 Task: Create new invoice with Date Opened :30-Apr-23, Select Customer: Flying Fish, Terms: Payment Term 2. Make invoice entry for item-1 with Date: 30-Apr-23, Description: Stayfree Maxi Super Pads Wingless, Action: Material, Income Account: Income:Sales, Quantity: 2, Unit Price: 6.3, Discount %: 10. Make entry for item-2 with Date: 30-Apr-23, Description: Core Power Strawberry Banana, Action: Material, Income Account: Income:Sales, Quantity: 2, Unit Price: 5, Discount %: 5. Make entry for item-3 with Date: 30-Apr-23, Description: Foco Coconut Juice, Action: Material, Income Account: Income:Sales, Quantity: 2, Unit Price: 6, Discount %: 7. Write Notes: 'Looking forward to serving you again.'. Post Invoice with Post Date: 30-Apr-23, Post to Accounts: Assets:Accounts Receivable. Pay / Process Payment with Transaction Date: 15-May-23, Amount: 32, Transfer Account: Checking Account. Print Invoice, display notes by going to Option, then go to Display Tab and check 'Invoice Notes'.
Action: Mouse pressed left at (151, 28)
Screenshot: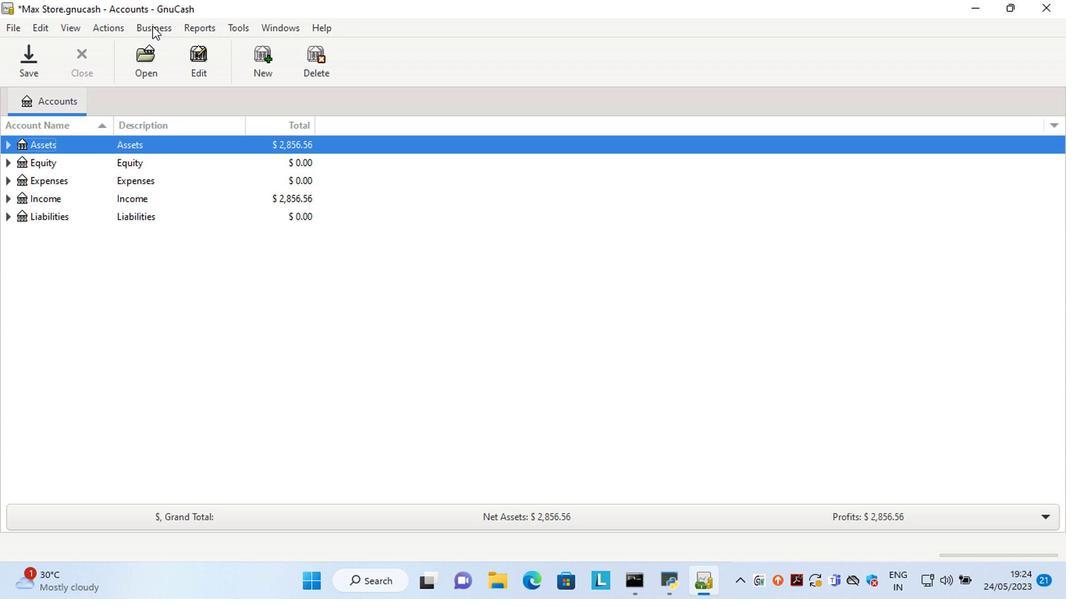 
Action: Mouse moved to (326, 105)
Screenshot: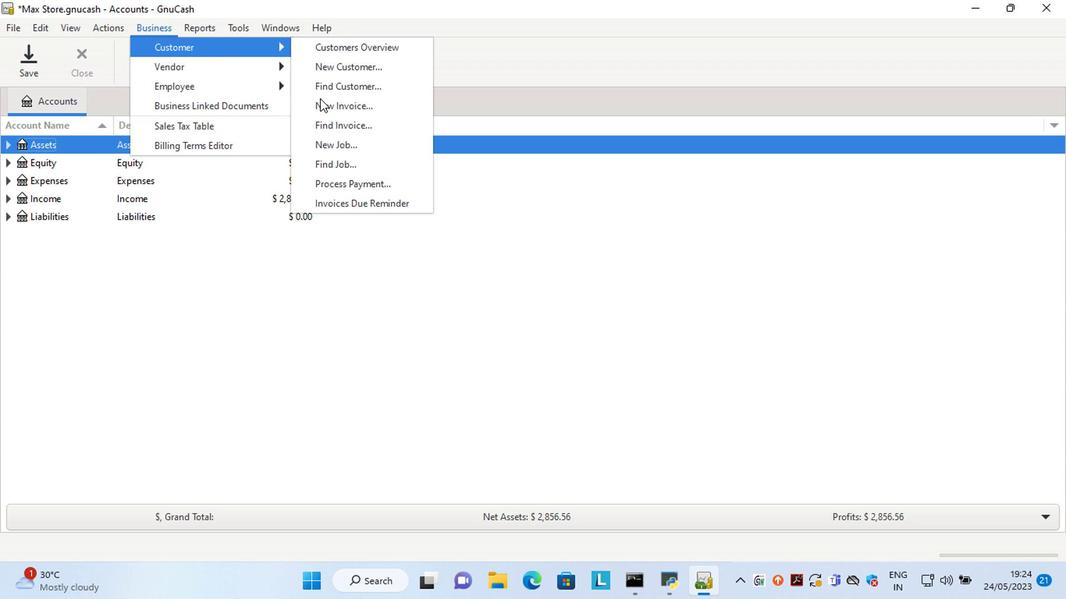 
Action: Mouse pressed left at (326, 105)
Screenshot: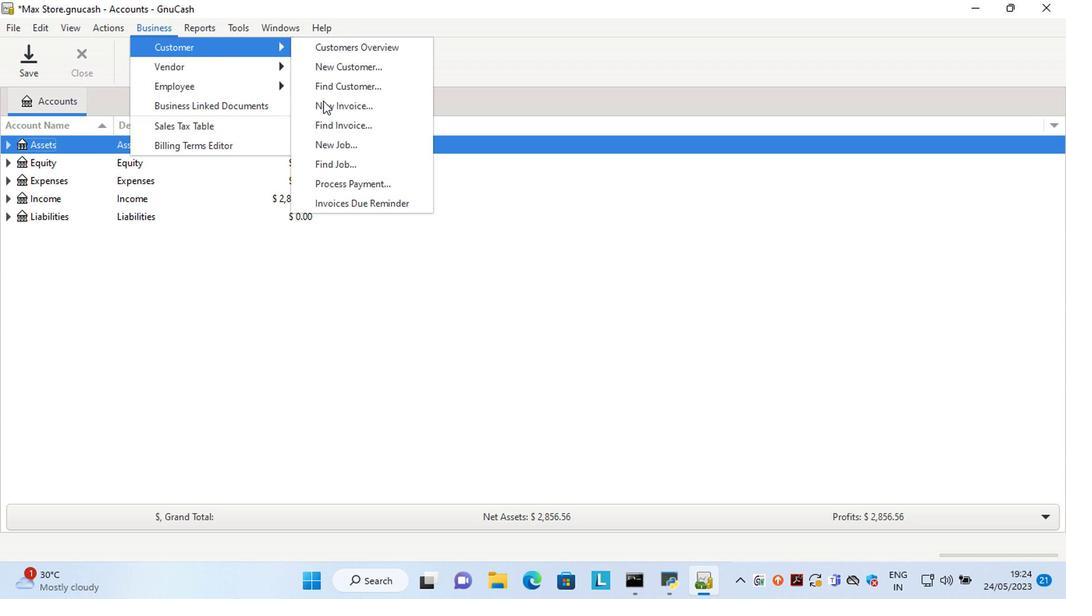 
Action: Mouse moved to (546, 243)
Screenshot: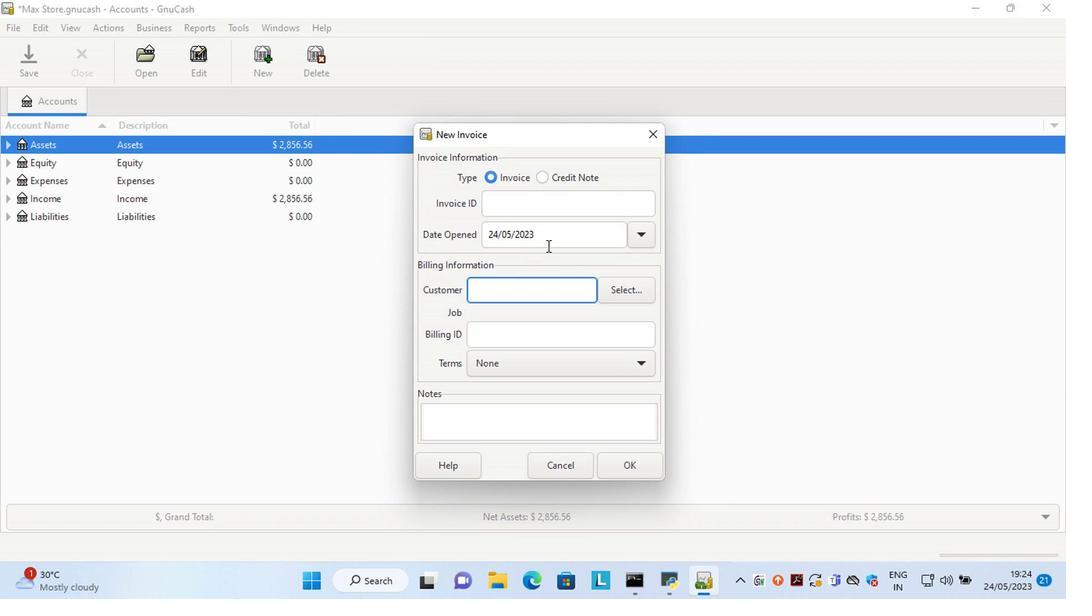 
Action: Mouse pressed left at (546, 243)
Screenshot: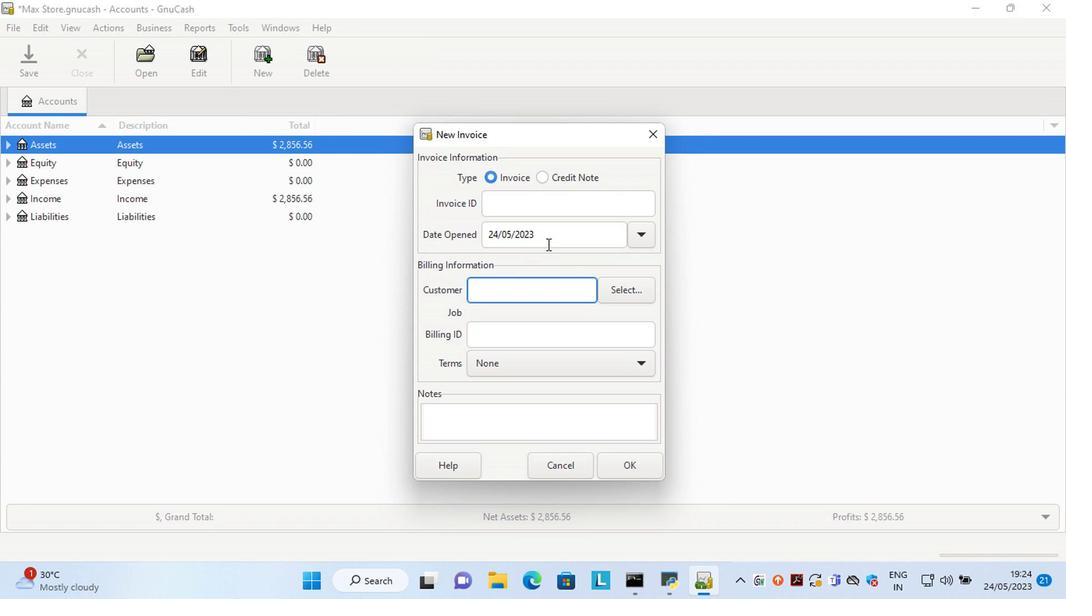 
Action: Key pressed <Key.left><Key.left><Key.left><Key.left><Key.left><Key.left><Key.left><Key.left><Key.left><Key.left><Key.left><Key.left><Key.left><Key.left><Key.delete><Key.delete>30<Key.right><Key.right><Key.delete>4
Screenshot: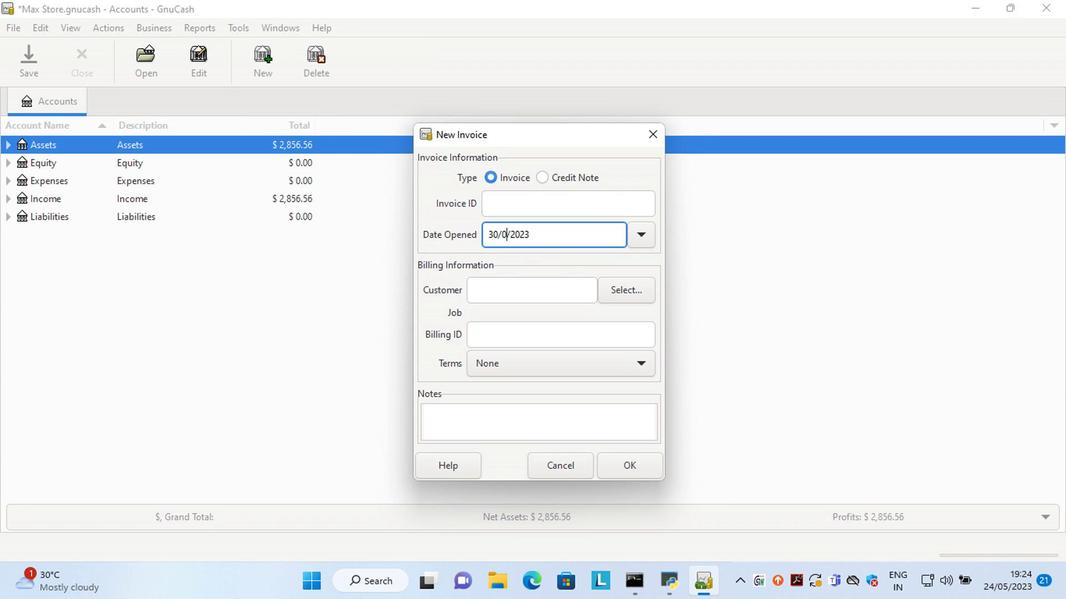 
Action: Mouse moved to (623, 286)
Screenshot: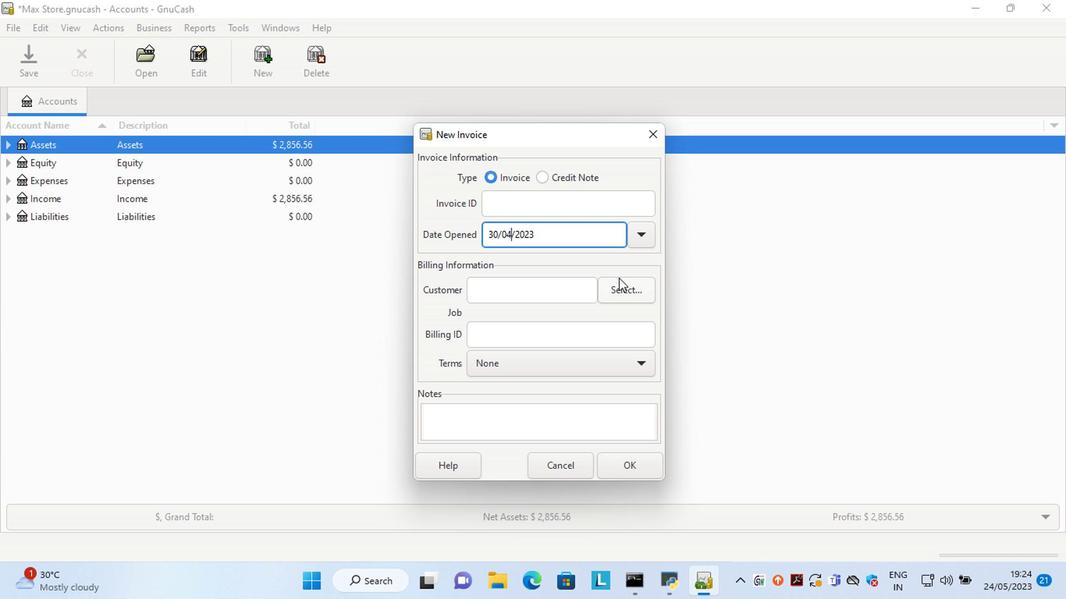 
Action: Mouse pressed left at (623, 286)
Screenshot: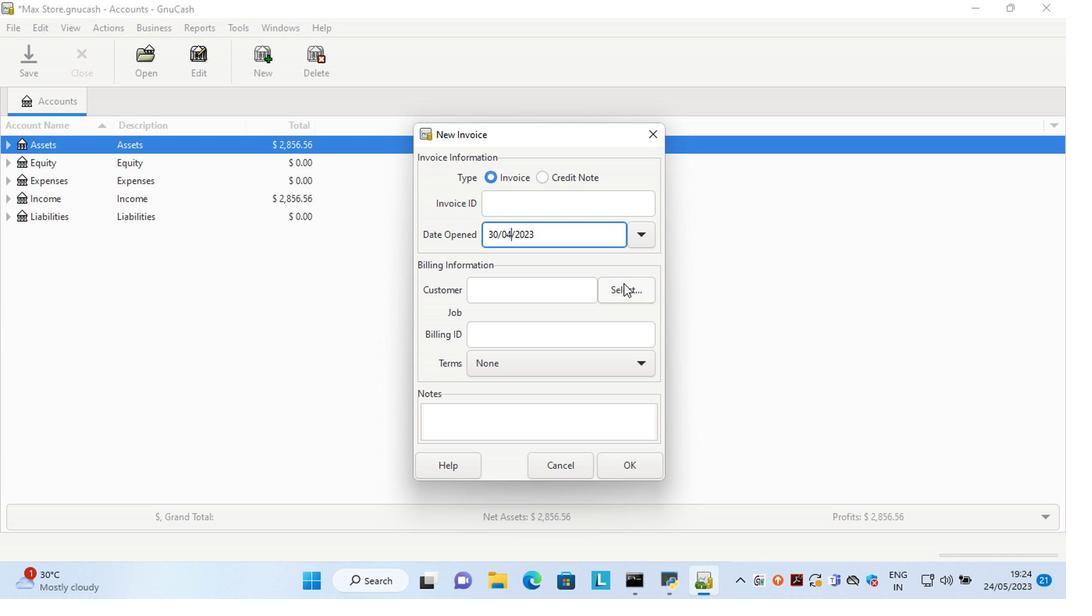 
Action: Mouse moved to (564, 274)
Screenshot: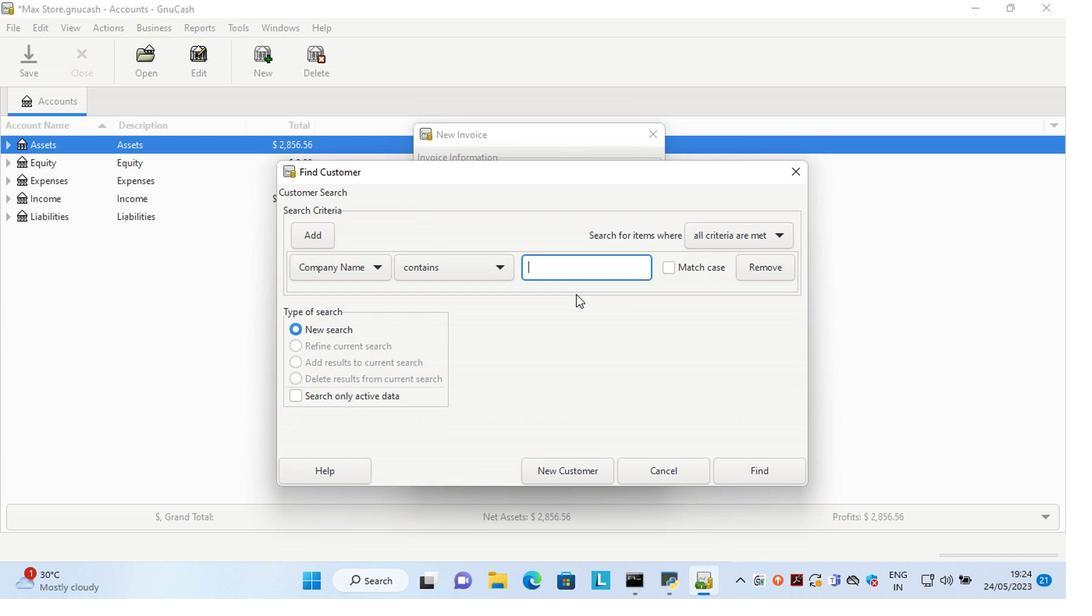 
Action: Mouse pressed left at (564, 274)
Screenshot: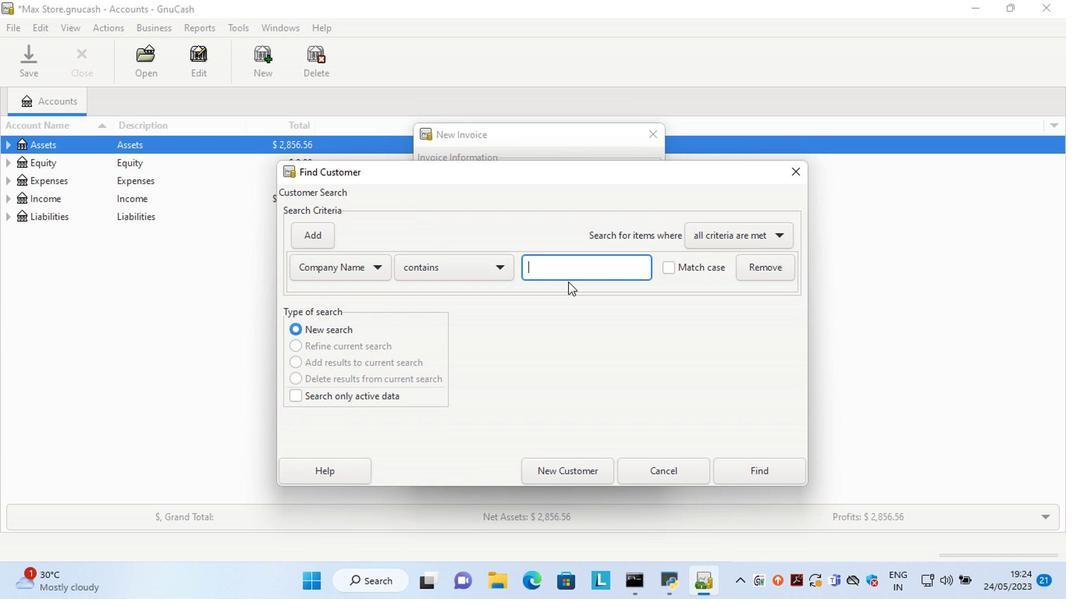 
Action: Key pressed <Key.shift>Flying
Screenshot: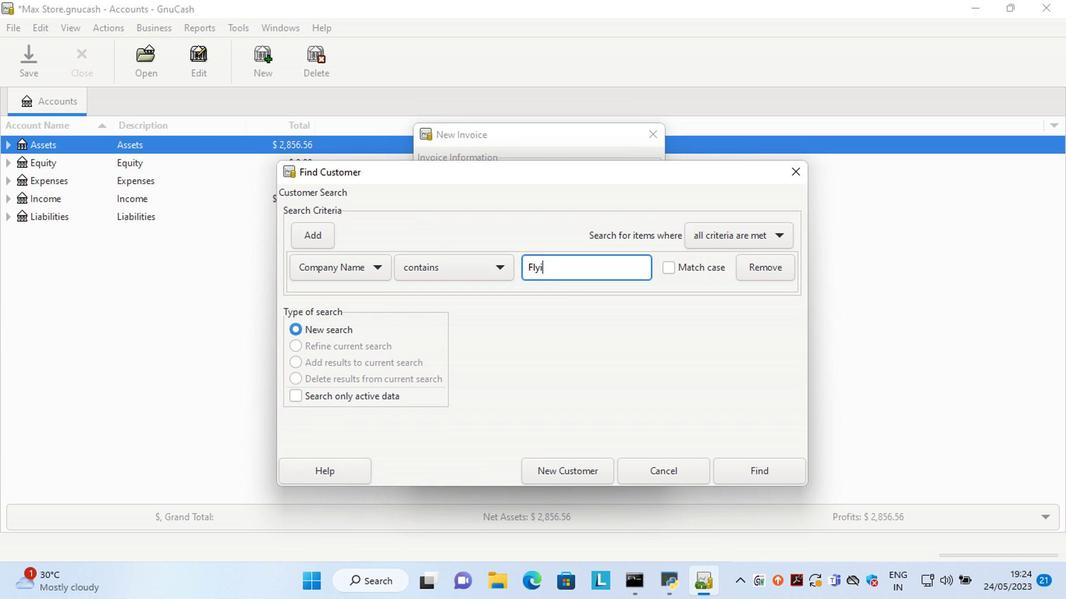 
Action: Mouse moved to (743, 474)
Screenshot: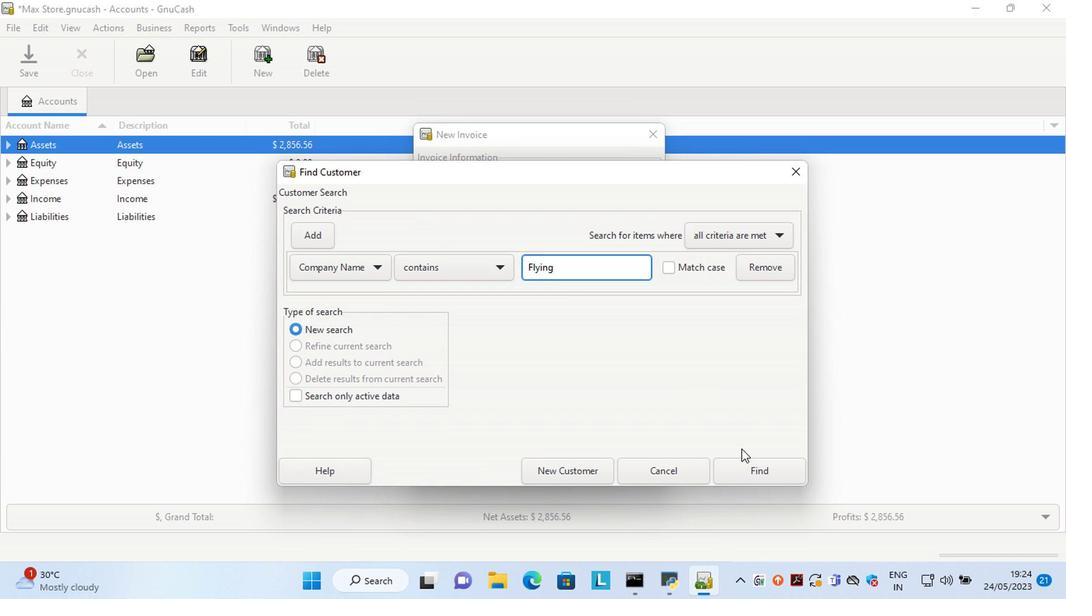 
Action: Mouse pressed left at (743, 474)
Screenshot: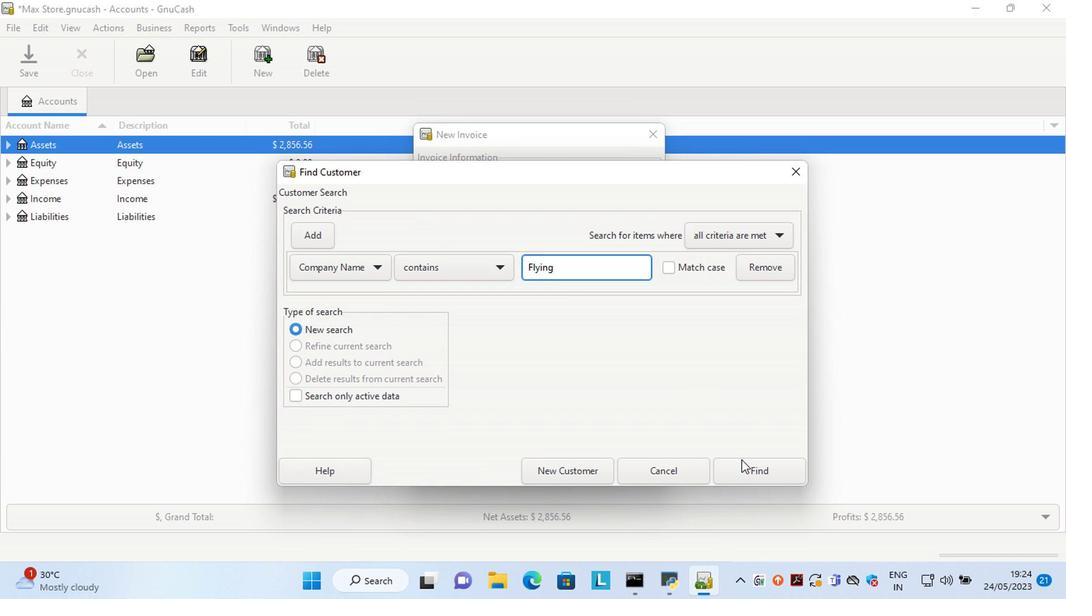 
Action: Mouse moved to (534, 332)
Screenshot: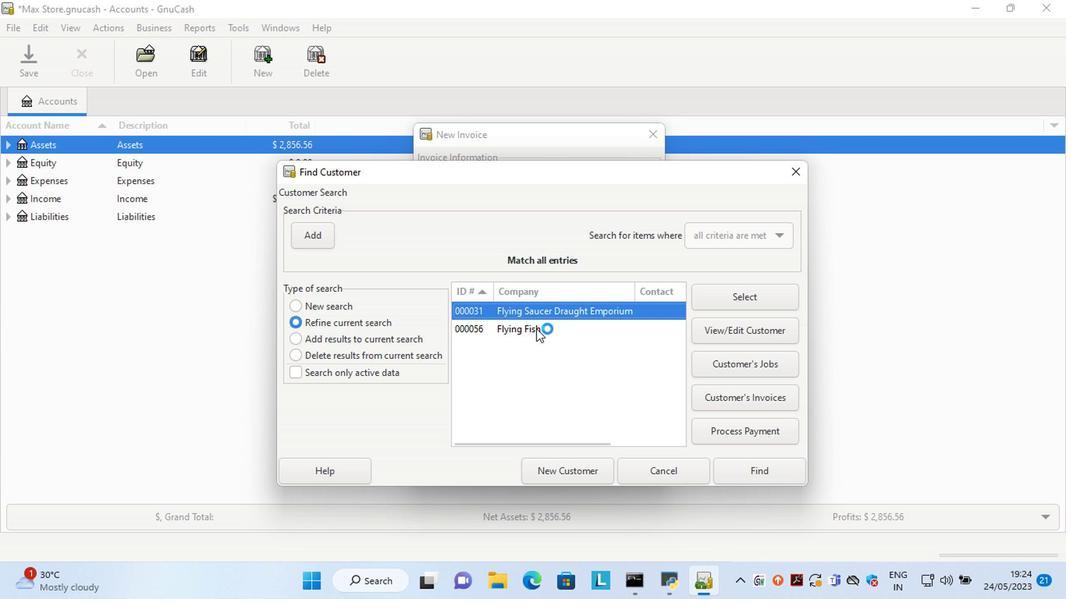 
Action: Mouse pressed left at (534, 332)
Screenshot: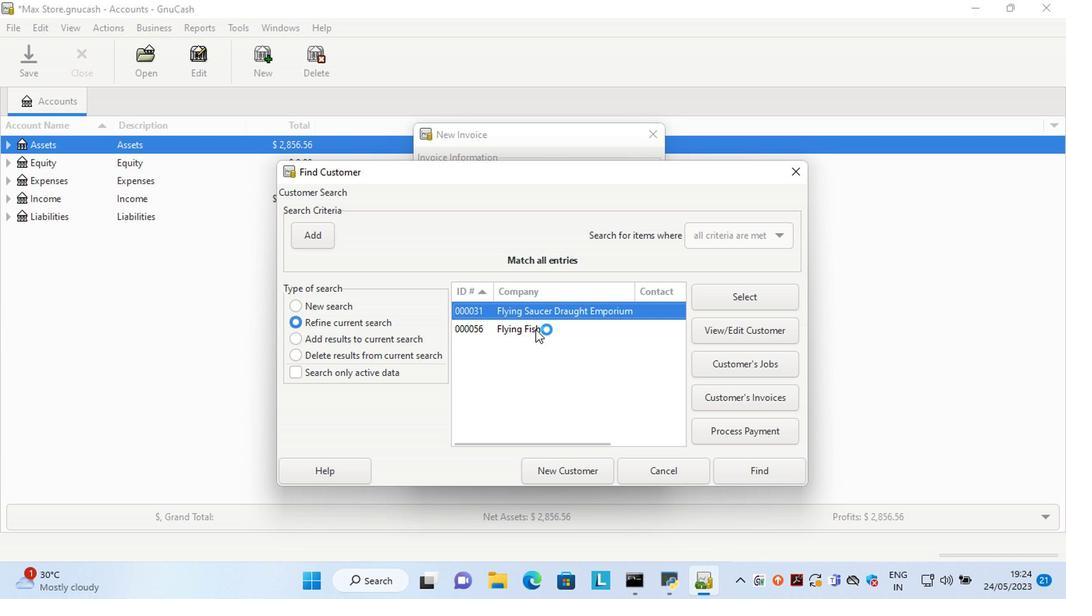 
Action: Mouse pressed left at (534, 332)
Screenshot: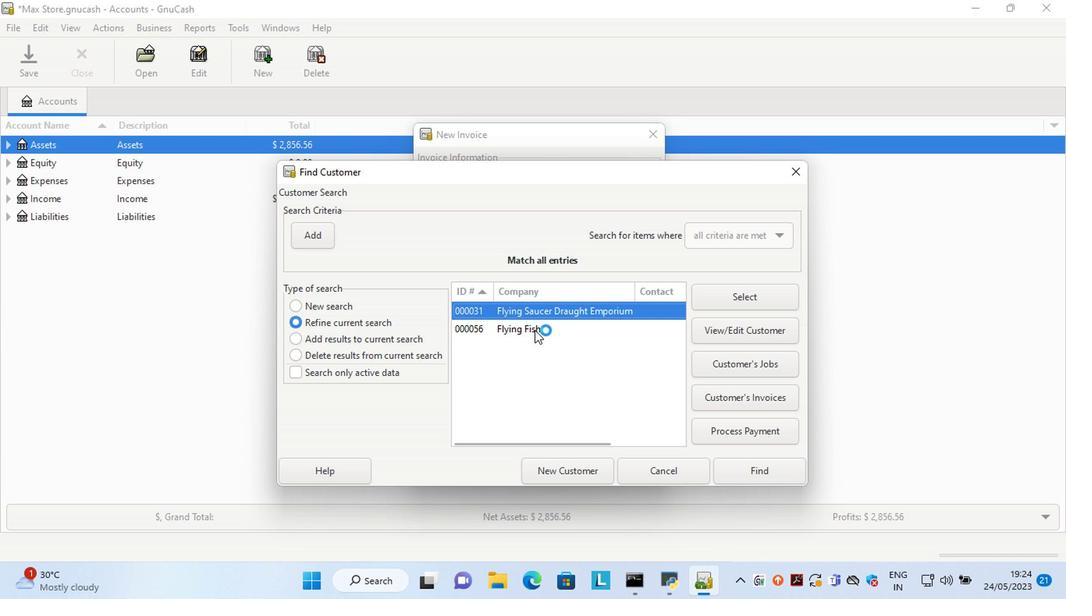 
Action: Mouse moved to (560, 373)
Screenshot: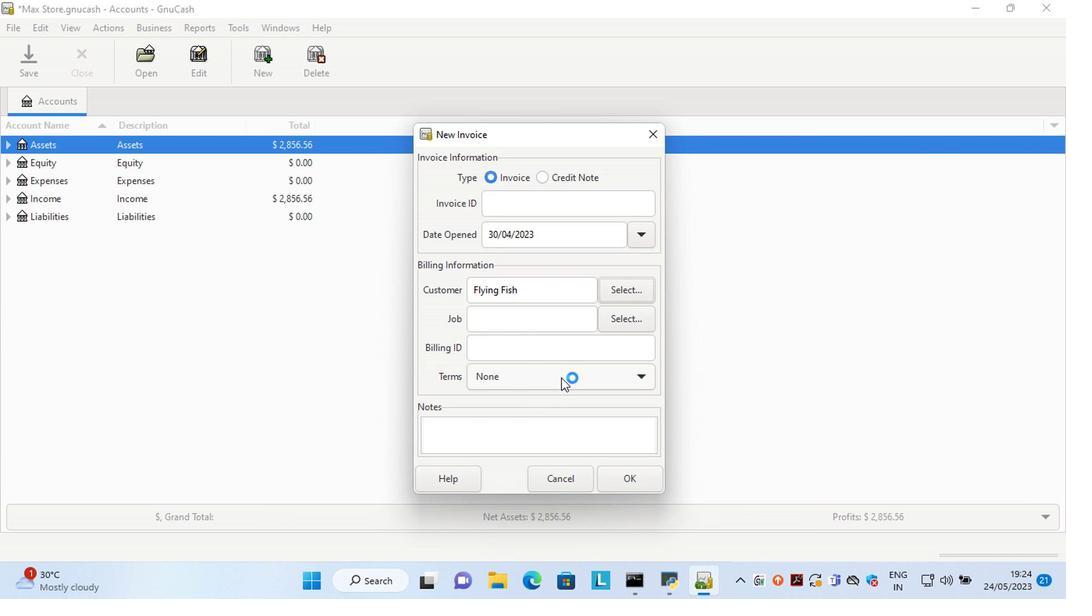 
Action: Mouse pressed left at (560, 373)
Screenshot: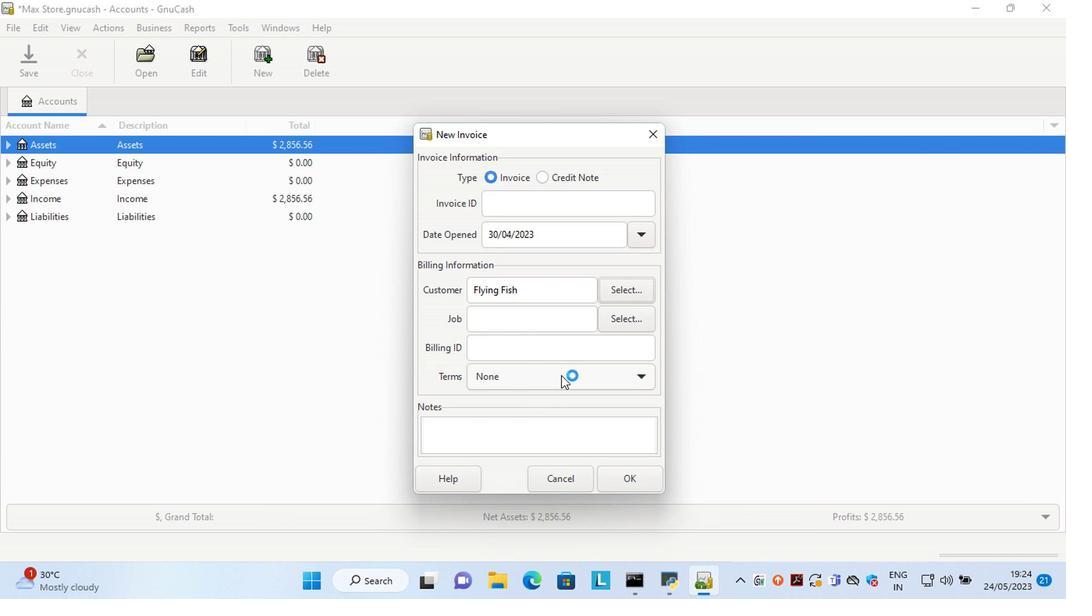 
Action: Mouse moved to (545, 425)
Screenshot: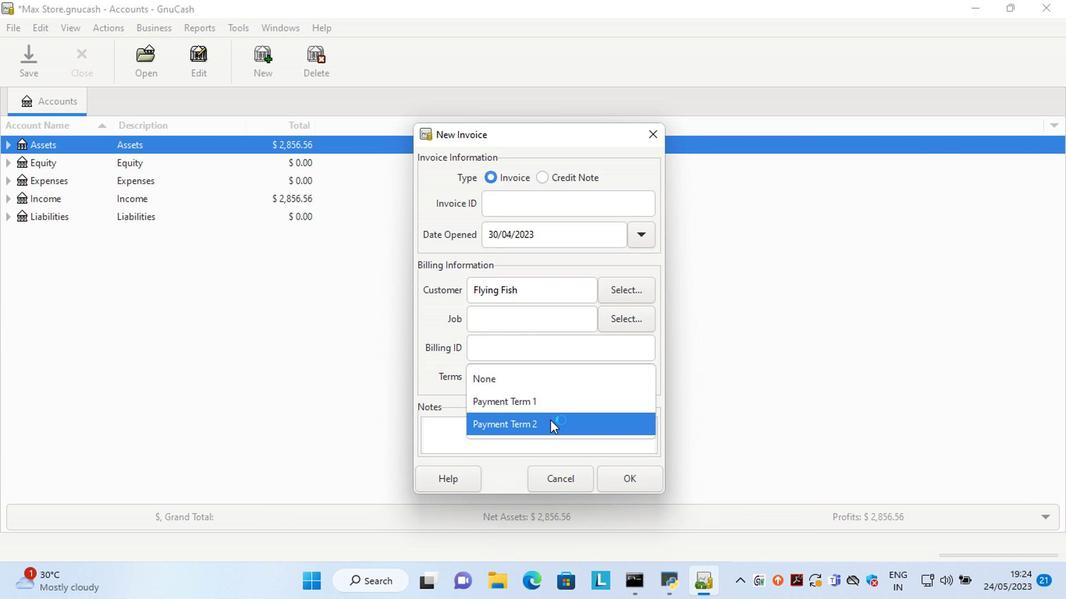 
Action: Mouse pressed left at (545, 425)
Screenshot: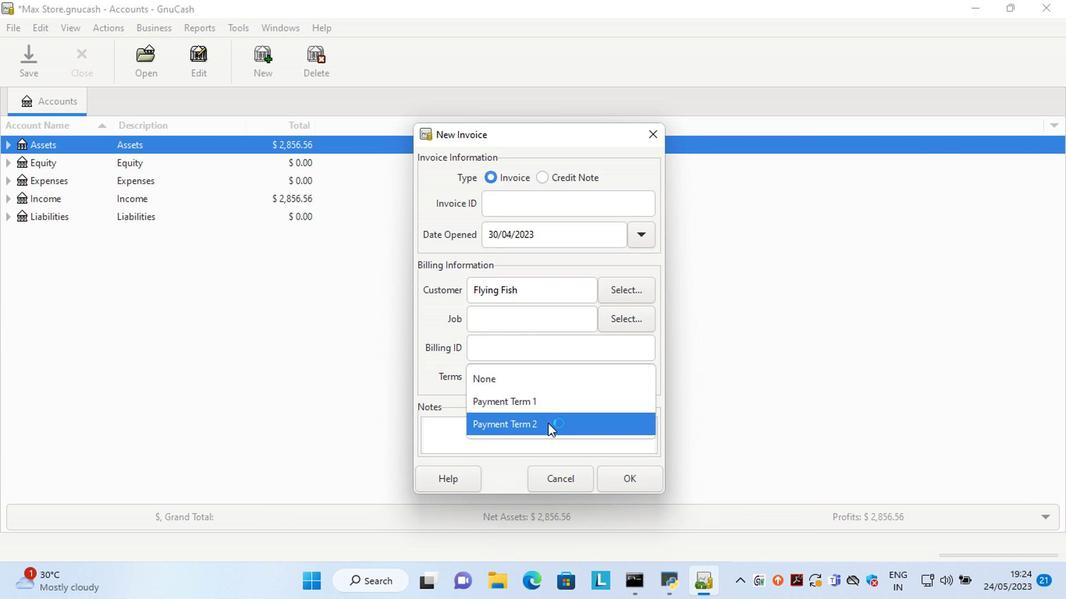 
Action: Mouse moved to (621, 480)
Screenshot: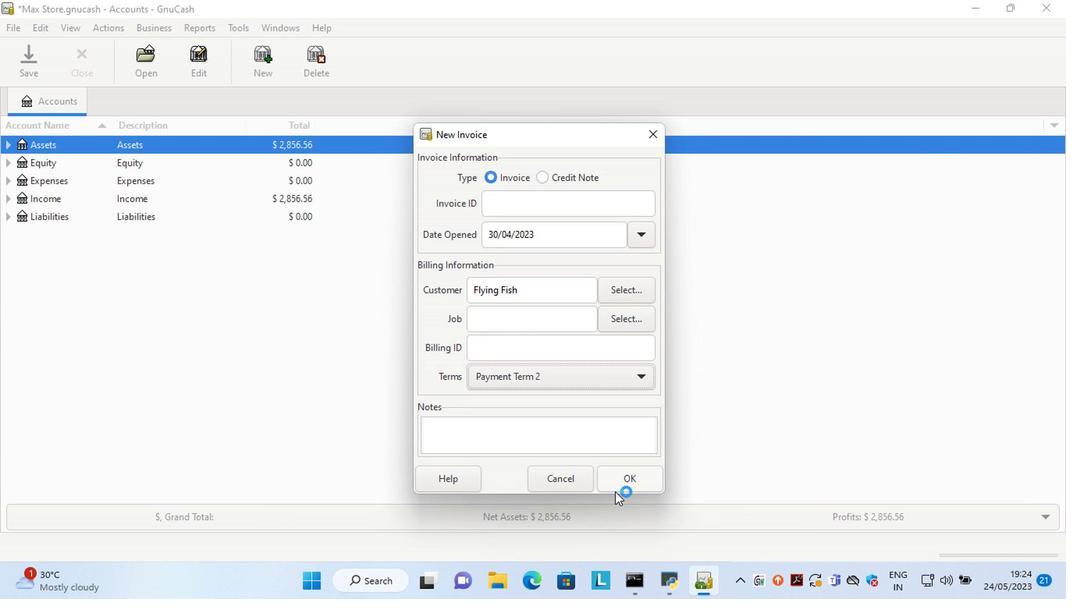 
Action: Mouse pressed left at (621, 480)
Screenshot: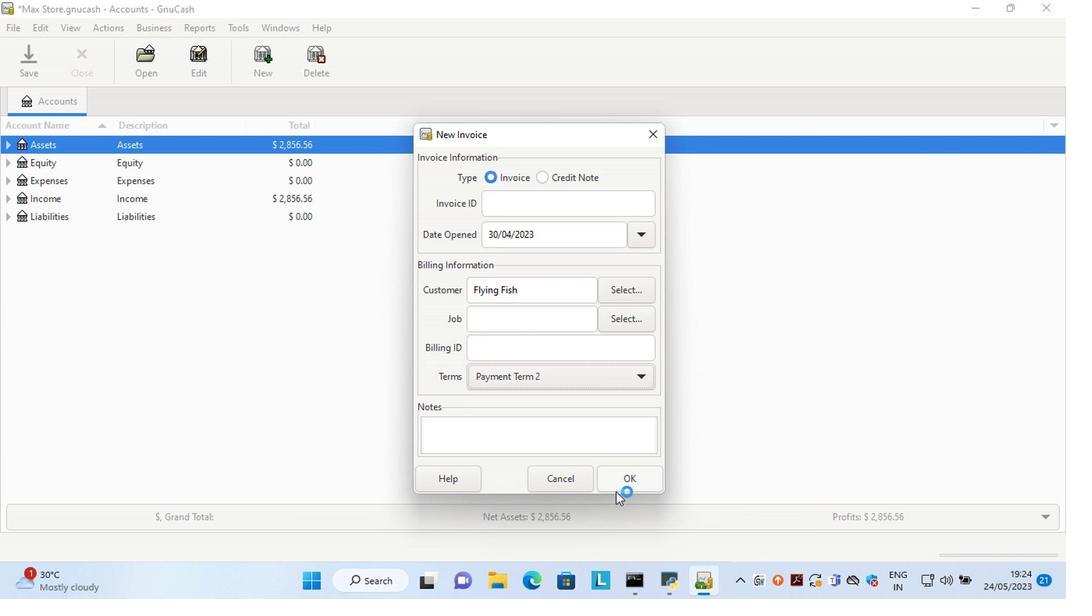 
Action: Mouse moved to (238, 398)
Screenshot: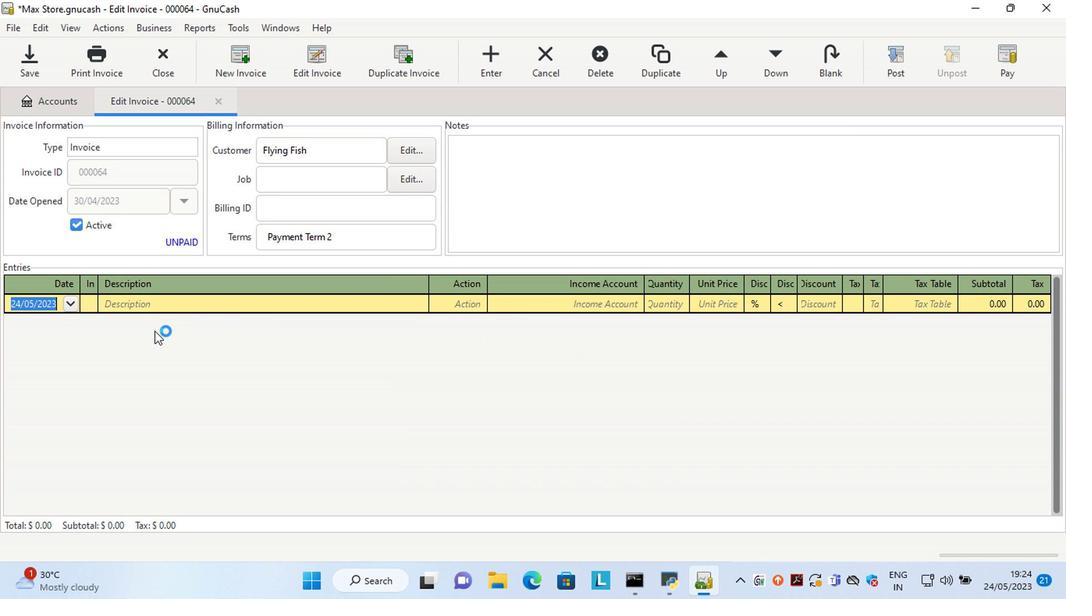 
Action: Key pressed <Key.left><Key.delete><Key.delete>30<Key.right><Key.right><Key.delete>4<Key.tab><Key.shift>Stayfree<Key.space><Key.shift>Maxi<Key.space><Key.shift>Super<Key.space><Key.shift>Pads<Key.space><Key.shift>Wingless<Key.tab>ma<Key.tab>sale<Key.tab>2<Key.tab>6.3<Key.tab>
Screenshot: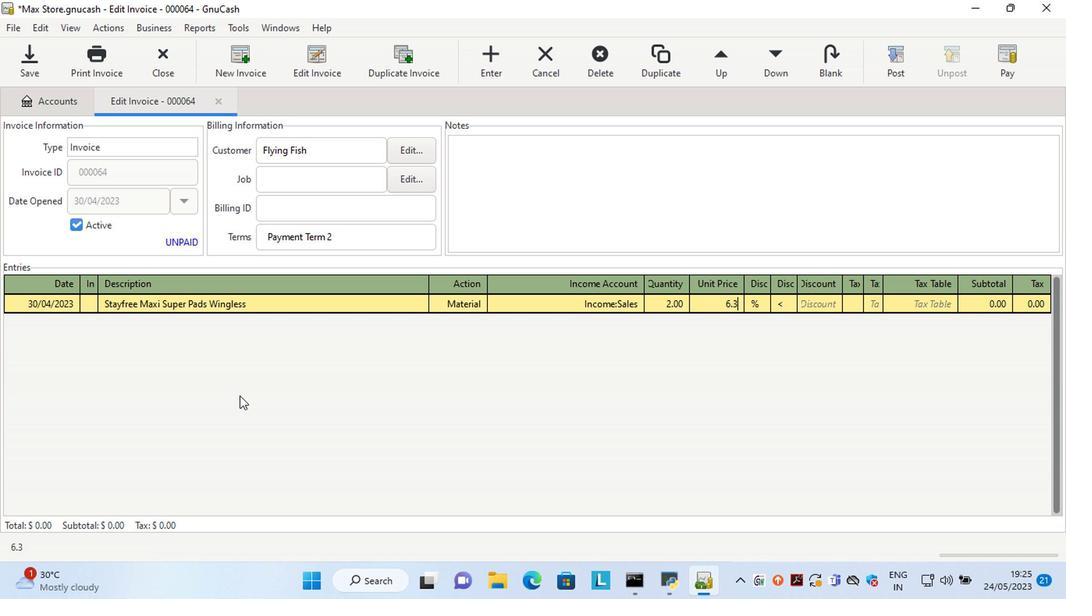 
Action: Mouse moved to (777, 309)
Screenshot: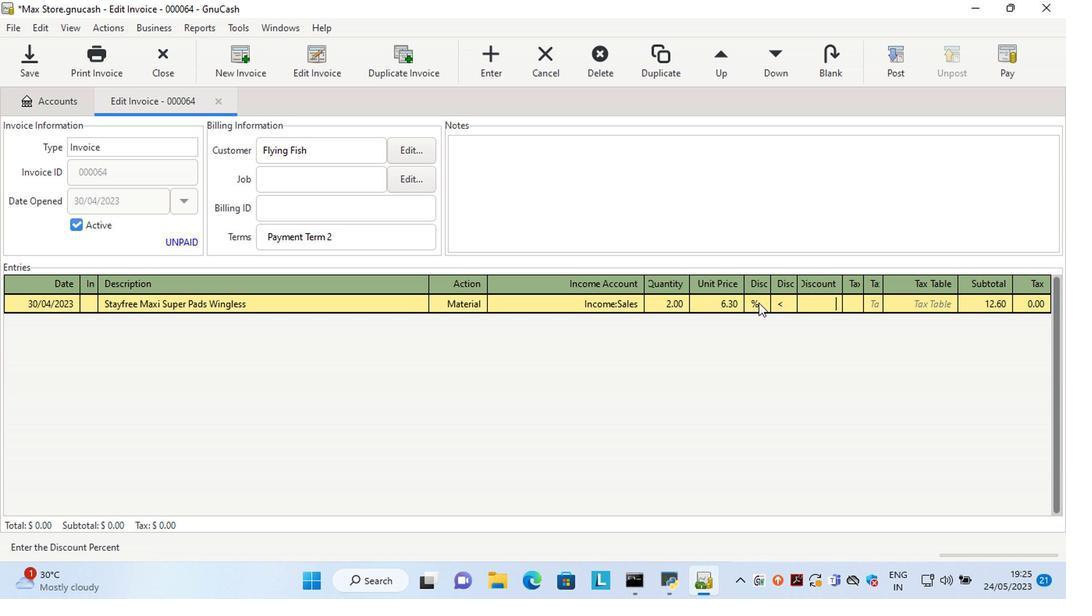 
Action: Mouse pressed left at (777, 309)
Screenshot: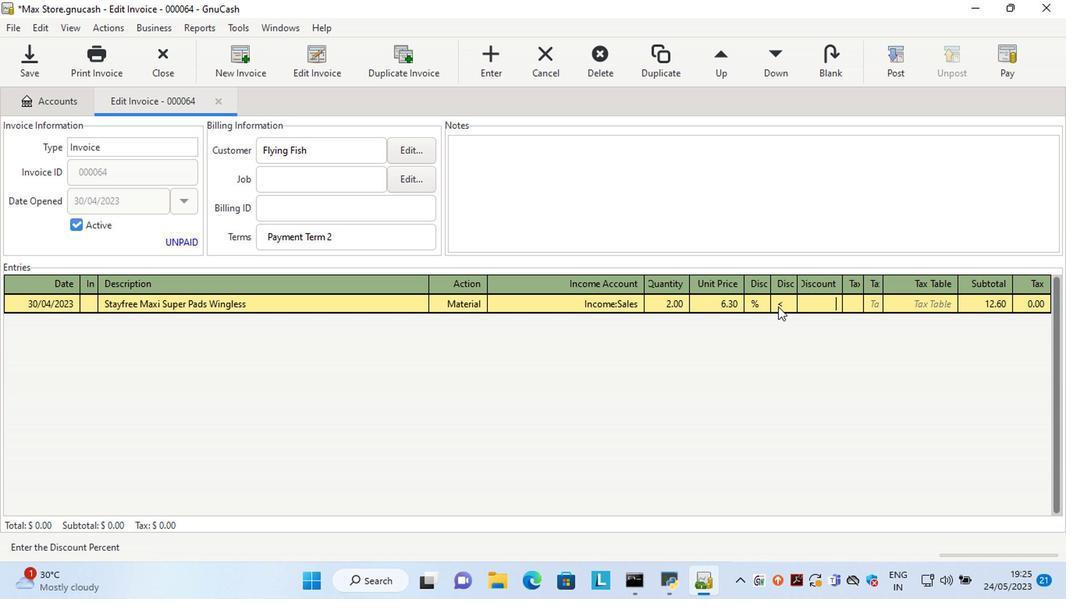 
Action: Mouse moved to (815, 304)
Screenshot: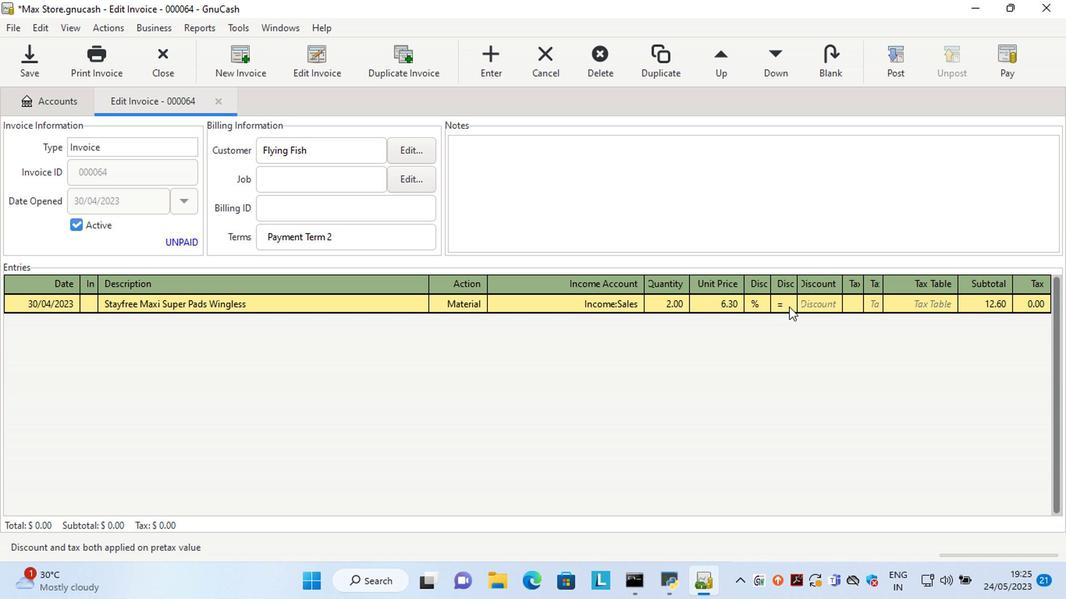 
Action: Mouse pressed left at (815, 304)
Screenshot: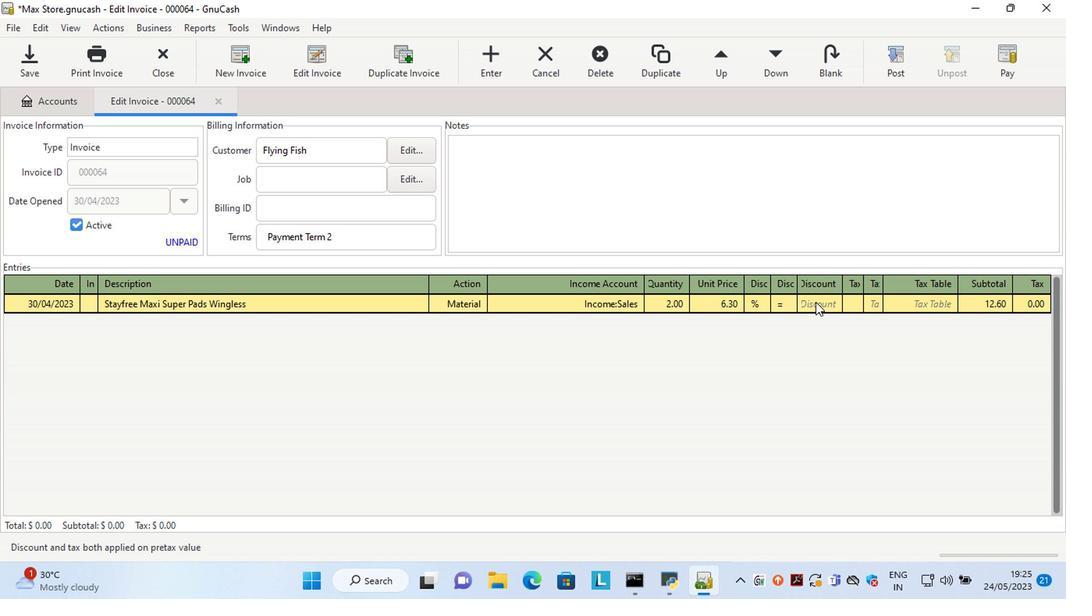 
Action: Key pressed 10<Key.tab><Key.tab><Key.shift>Core<Key.space><Key.shift>Power<Key.space><Key.shift>Strawberry<Key.space><Key.shift>Banana<Key.space><Key.backspace><Key.tab>am<Key.backspace><Key.backspace>m,a<Key.backspace><Key.backspace>at<Key.tab>sale<Key.tab>2<Key.tab>5<Key.tab>
Screenshot: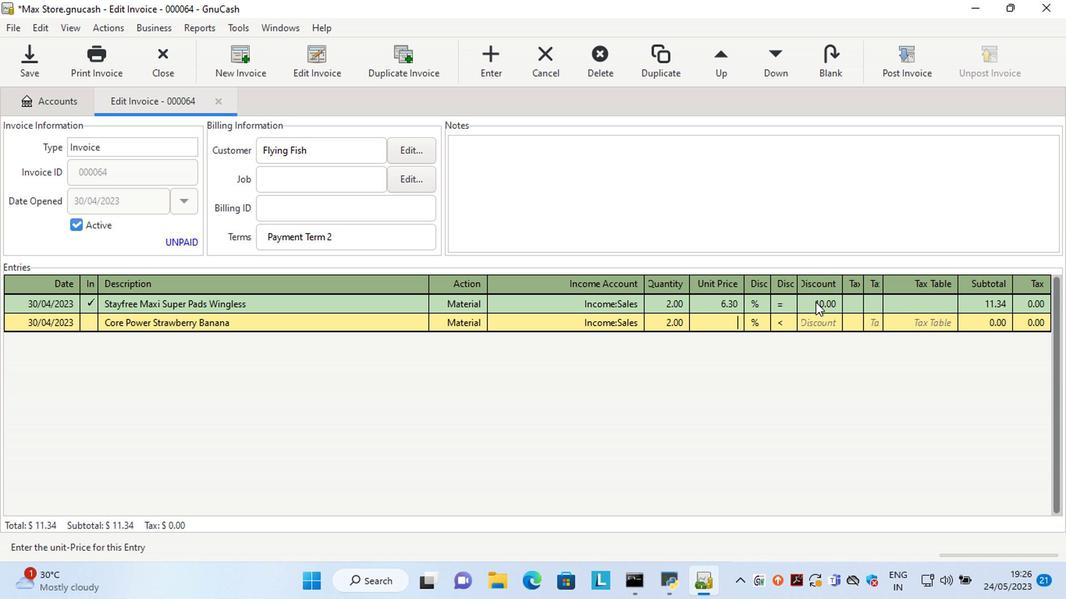 
Action: Mouse moved to (776, 327)
Screenshot: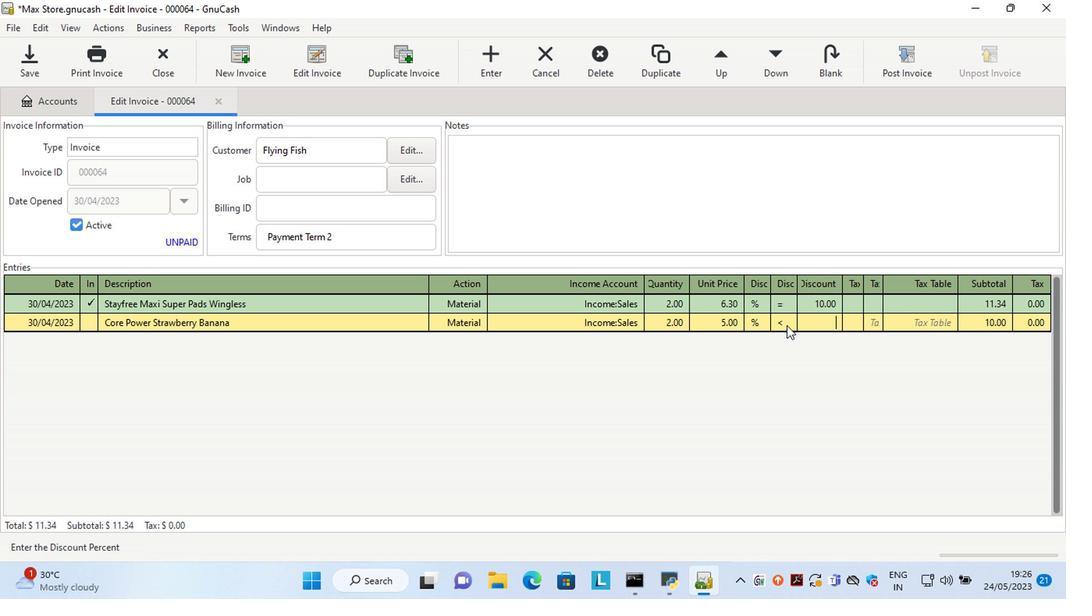 
Action: Mouse pressed left at (776, 327)
Screenshot: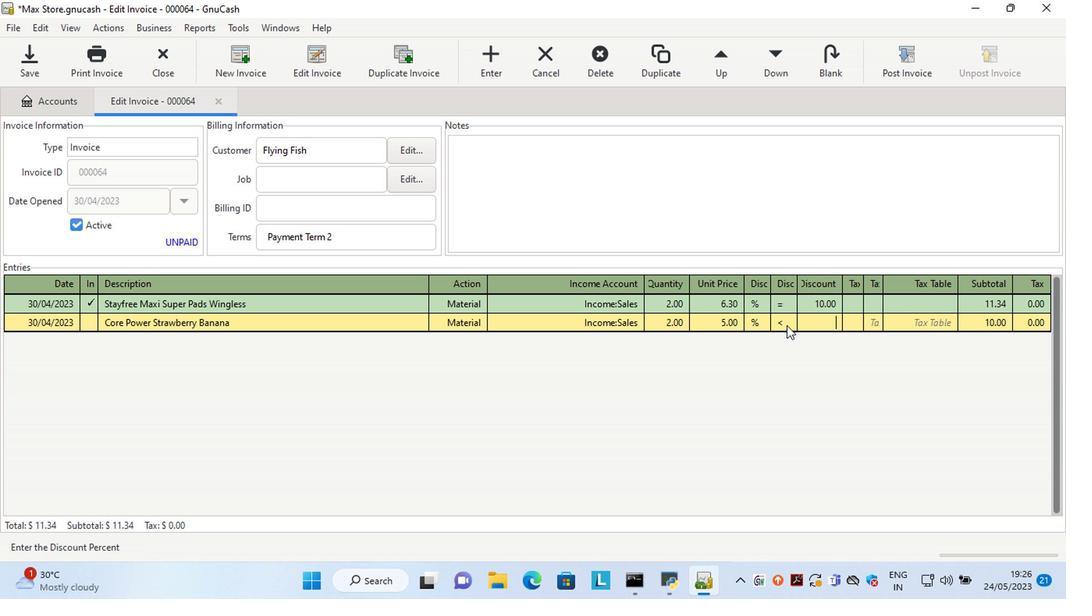 
Action: Mouse moved to (803, 324)
Screenshot: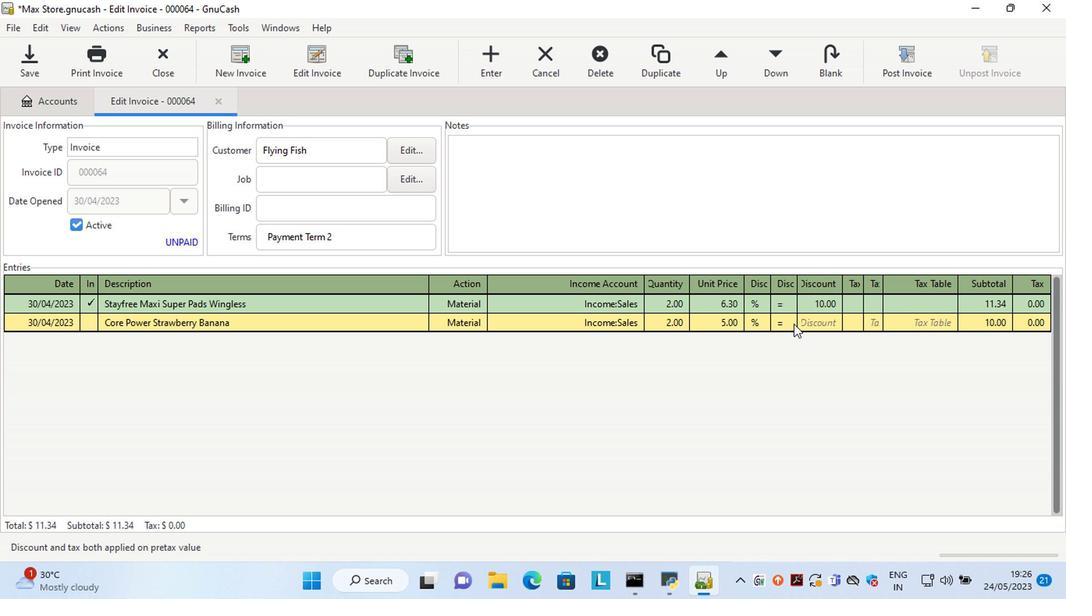 
Action: Mouse pressed left at (803, 324)
Screenshot: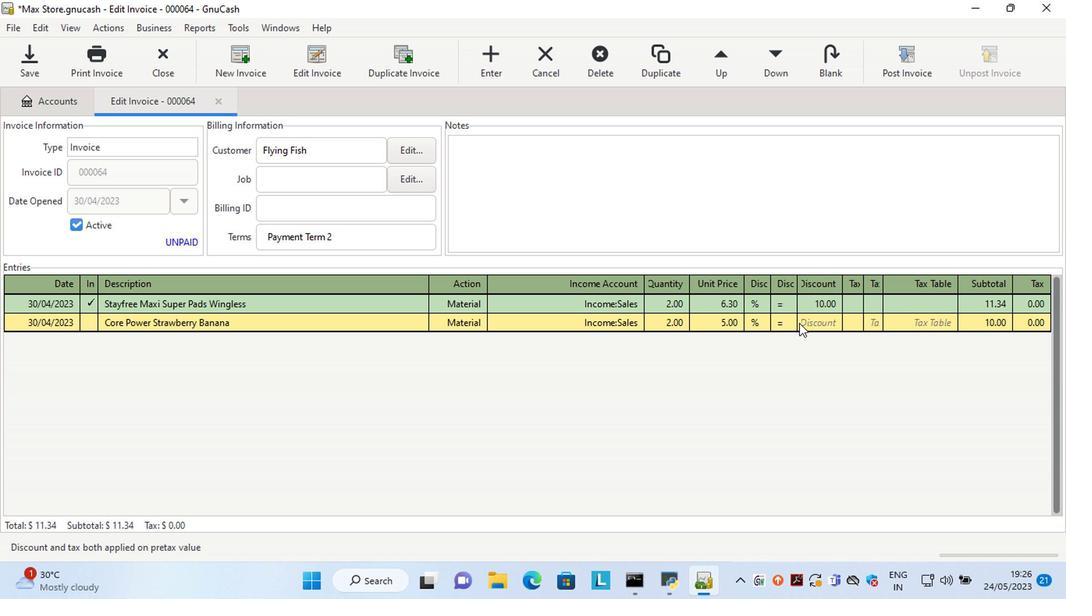 
Action: Key pressed 5<Key.tab><Key.tab><Key.shift>Foco<Key.space><Key.shift>Coconut<Key.space><Key.shift>Juice<Key.space><Key.backspace><Key.tab>ma<Key.tab>sl<Key.backspace>ale<Key.tab>2<Key.tab>6<Key.tab>7<Key.tab>
Screenshot: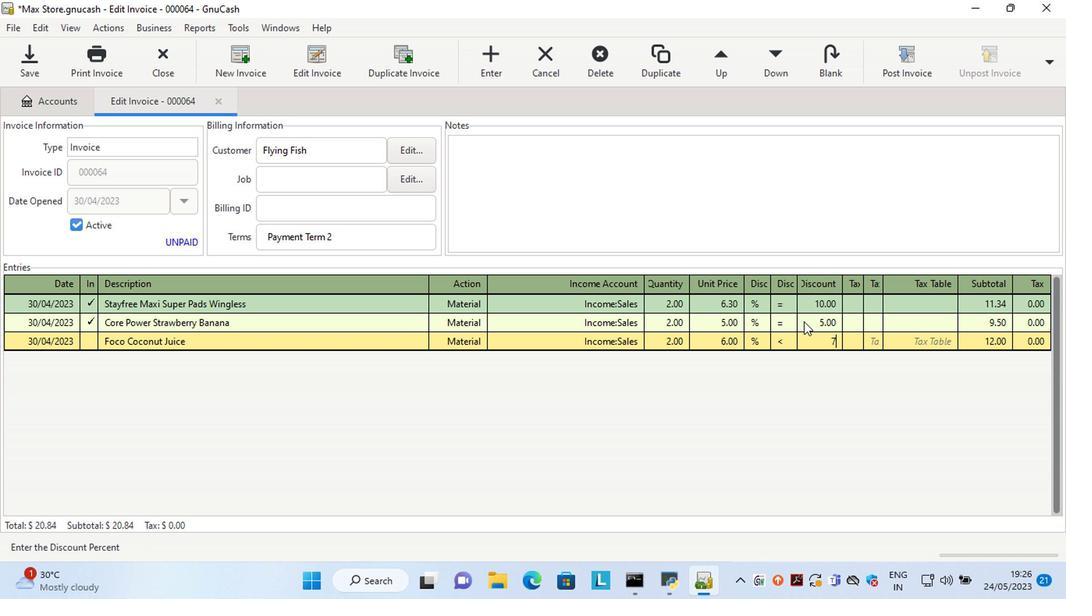 
Action: Mouse moved to (778, 343)
Screenshot: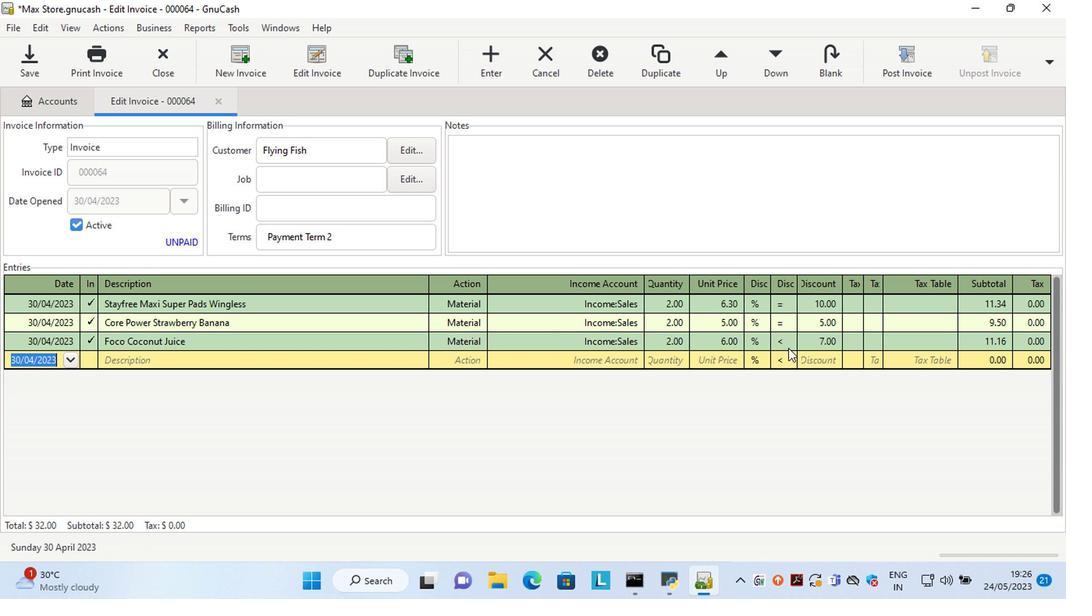 
Action: Mouse pressed left at (778, 343)
Screenshot: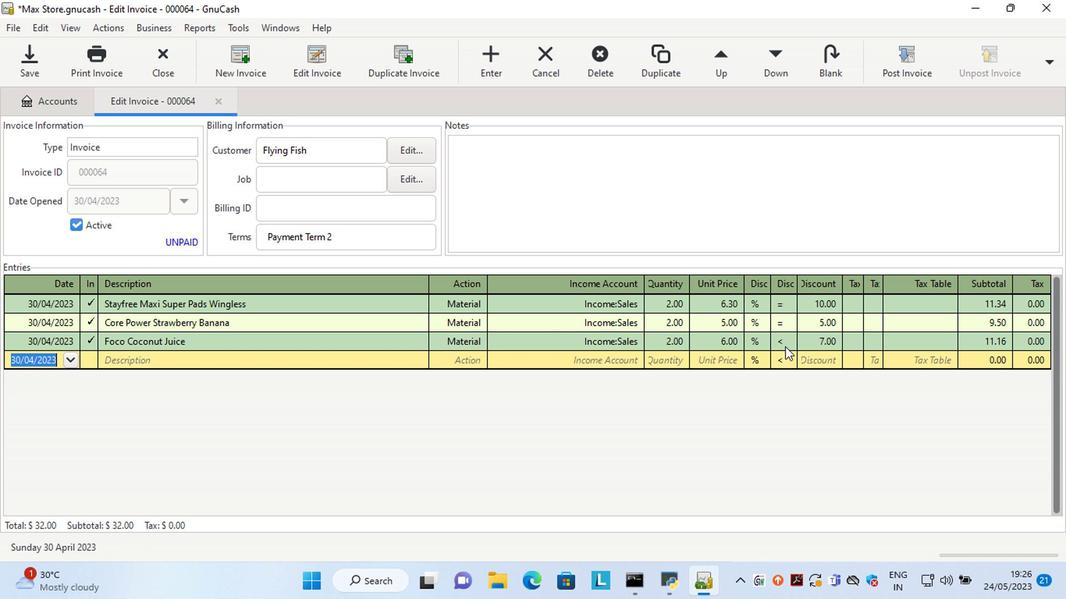 
Action: Mouse moved to (782, 342)
Screenshot: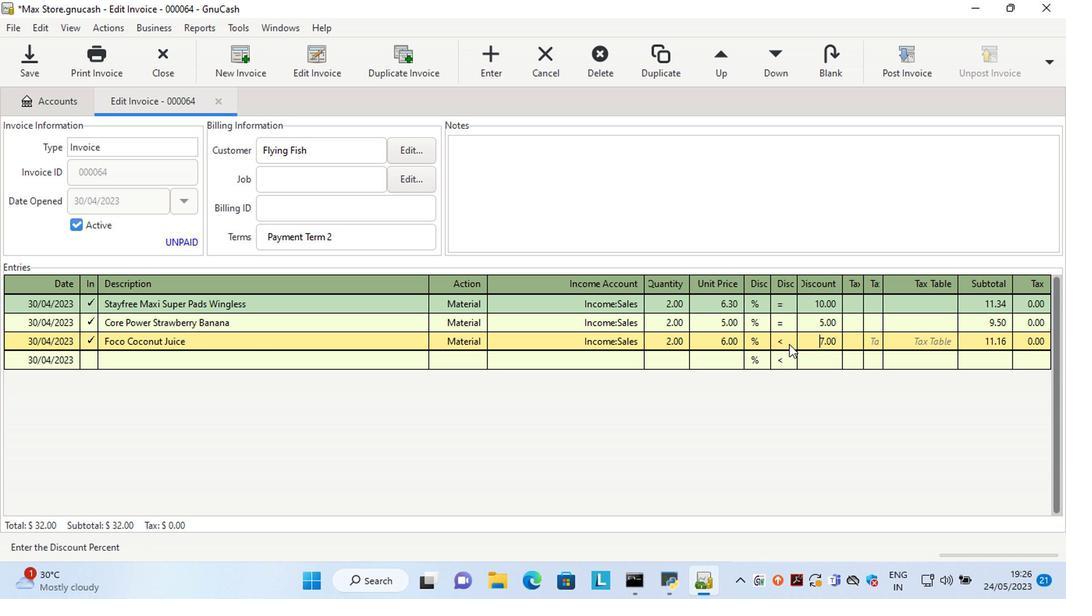 
Action: Mouse pressed left at (782, 342)
Screenshot: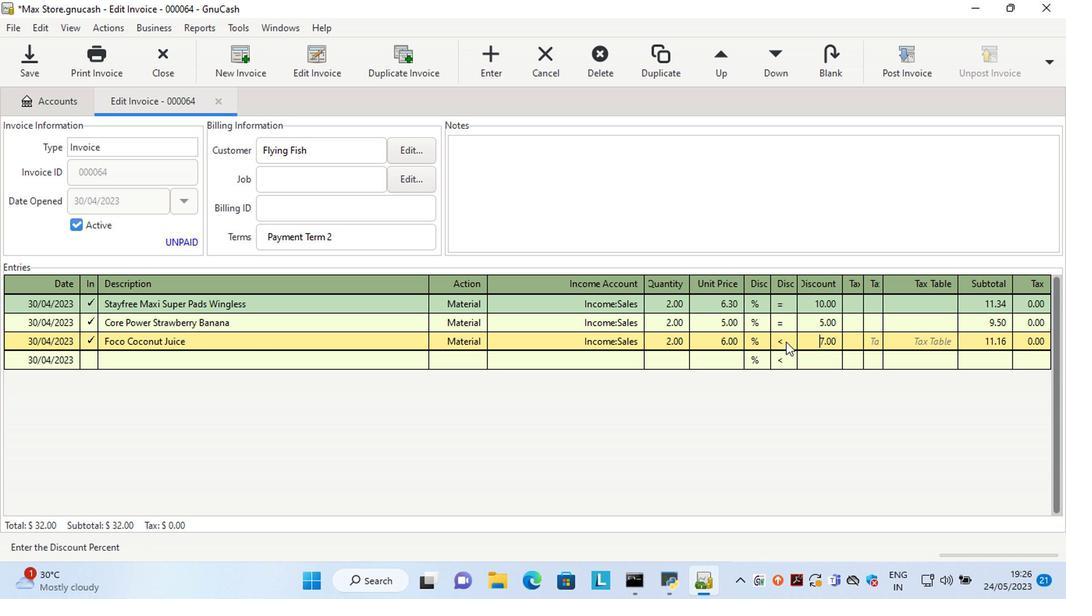 
Action: Mouse moved to (620, 207)
Screenshot: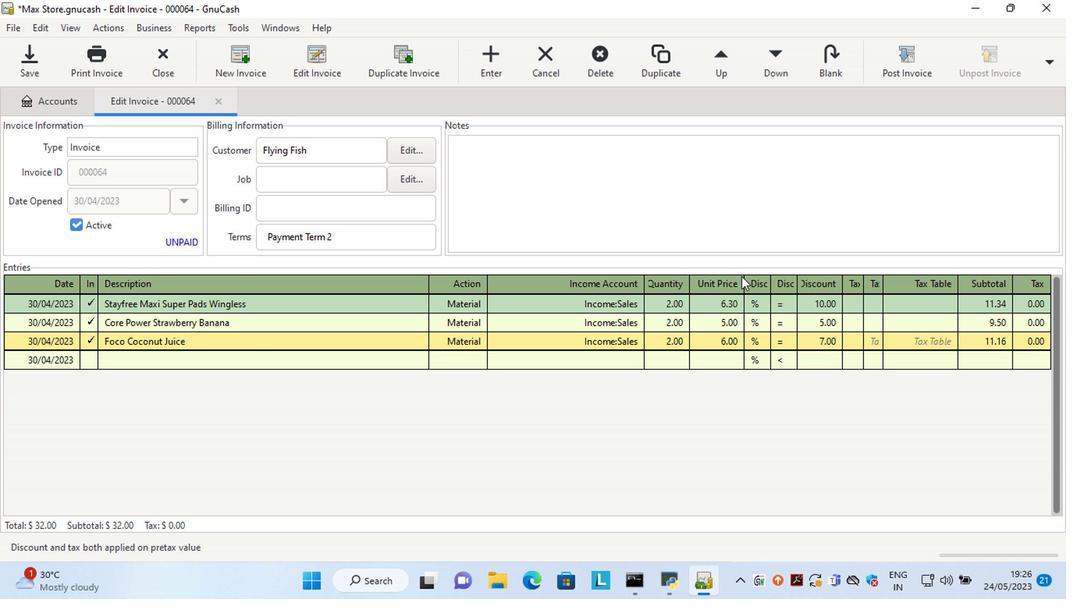 
Action: Mouse pressed left at (620, 207)
Screenshot: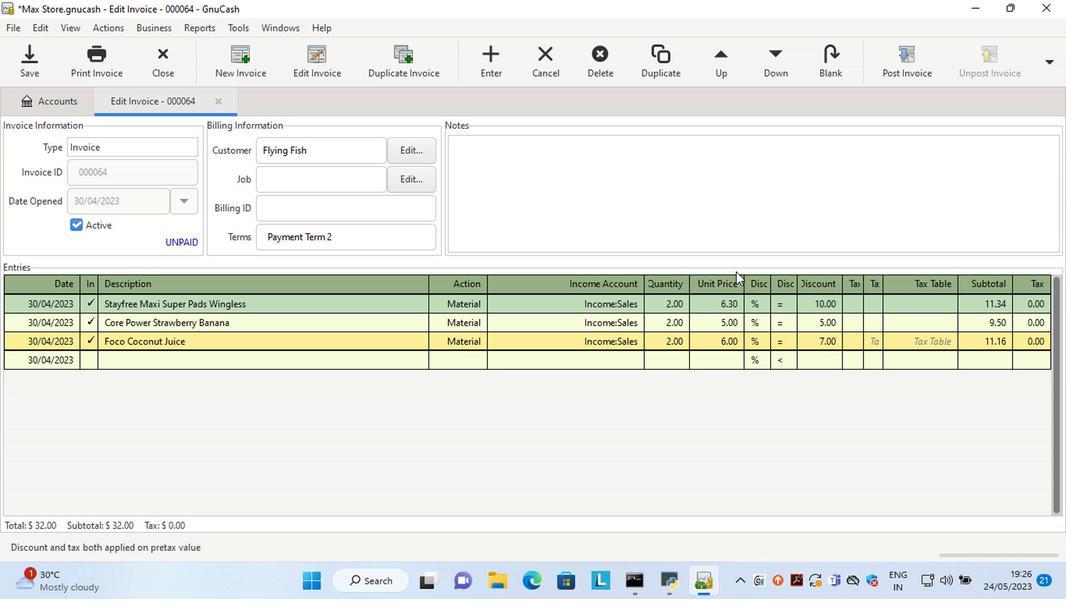 
Action: Key pressed <Key.shift>Looking<Key.space>forward<Key.space>to<Key.space>serving<Key.space>you<Key.space>again.
Screenshot: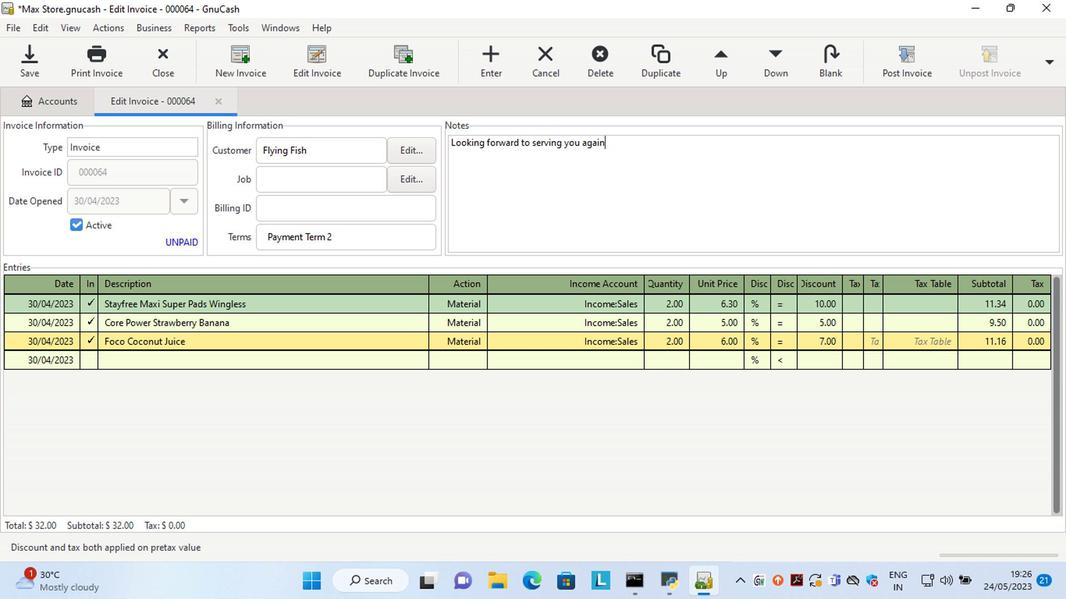
Action: Mouse moved to (892, 66)
Screenshot: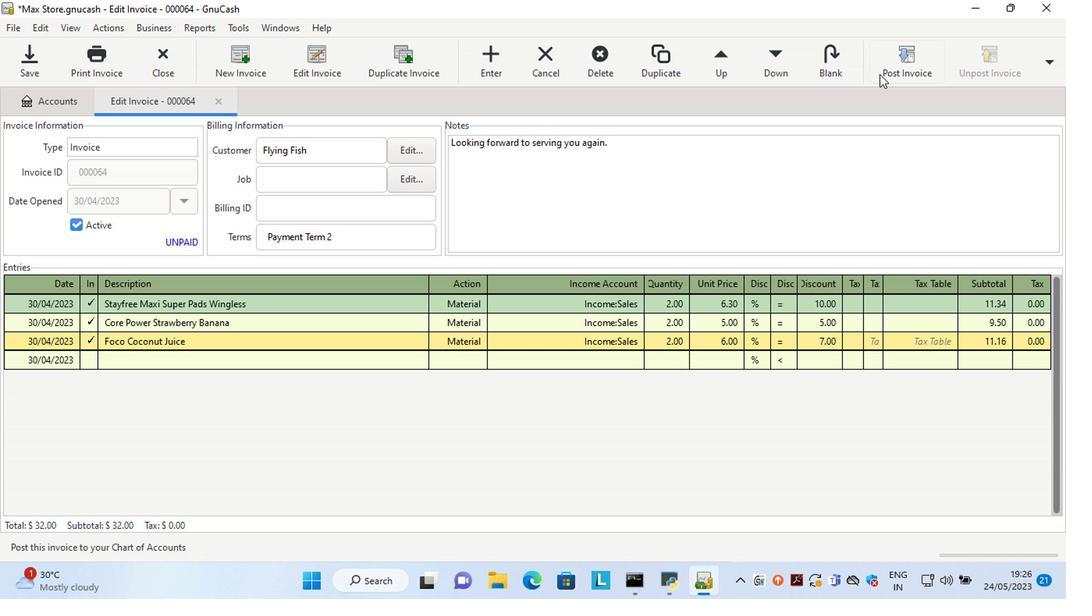 
Action: Mouse pressed left at (892, 66)
Screenshot: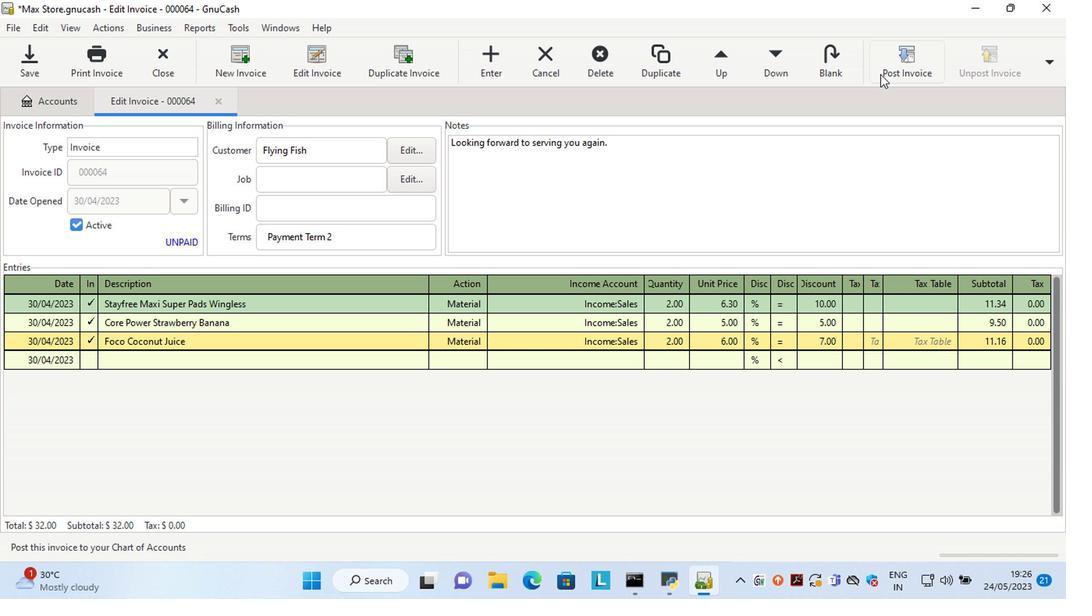 
Action: Mouse moved to (470, 330)
Screenshot: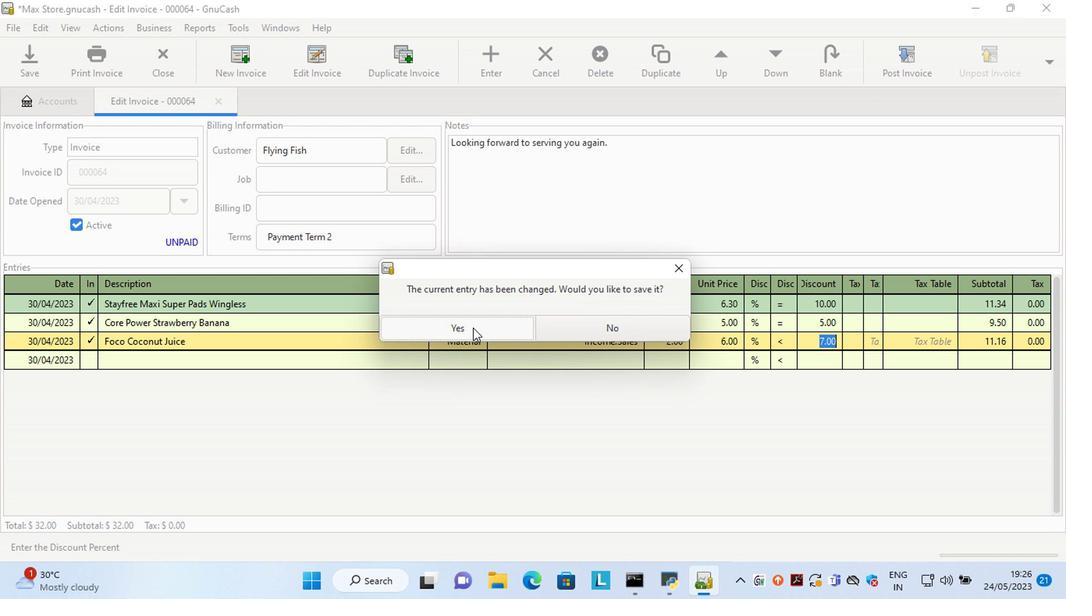
Action: Mouse pressed left at (470, 330)
Screenshot: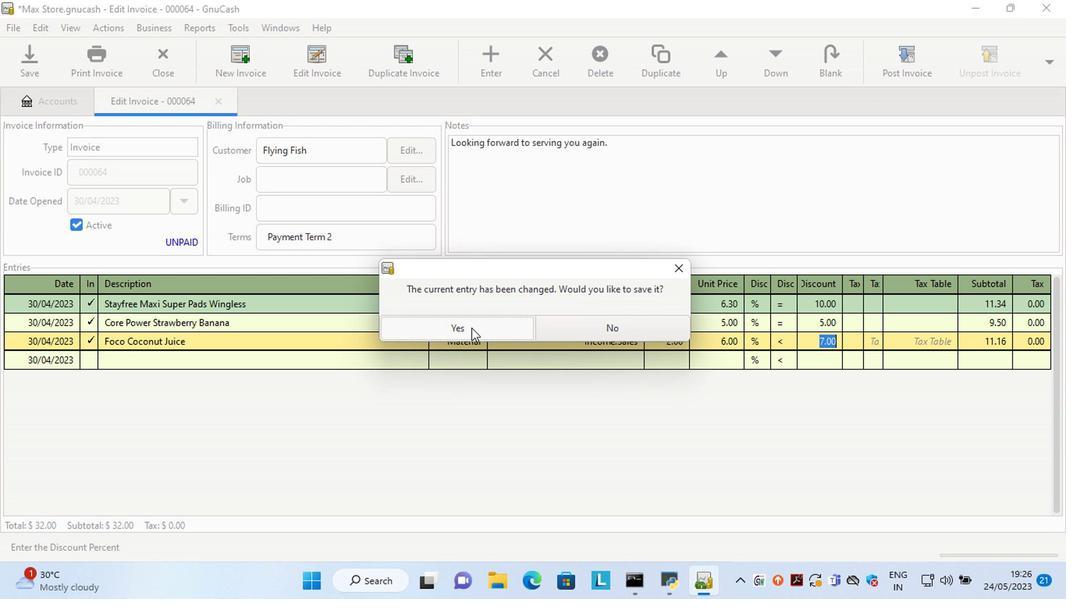 
Action: Mouse moved to (538, 255)
Screenshot: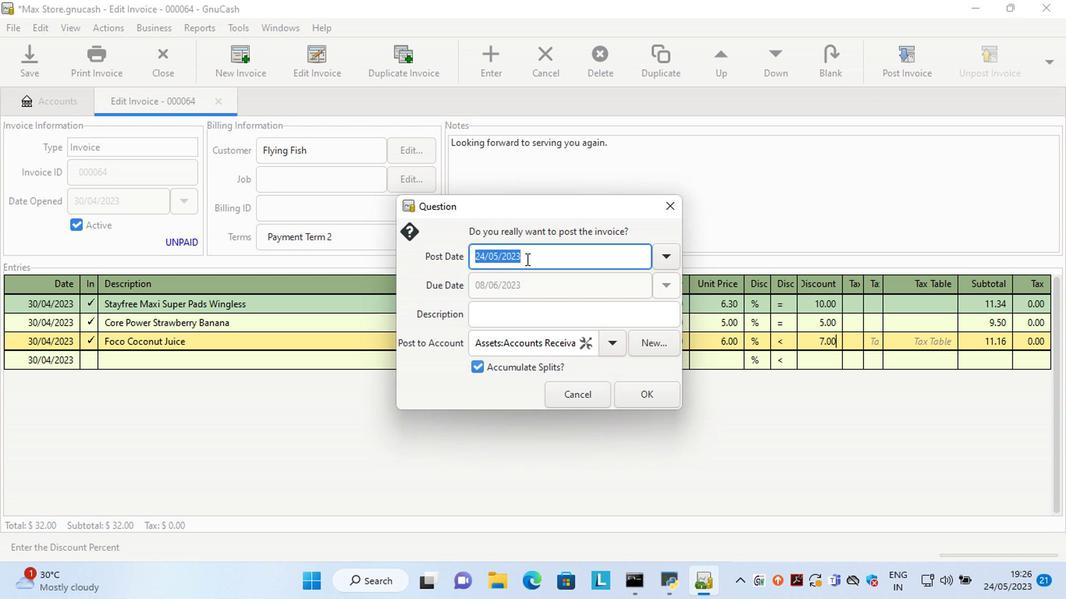 
Action: Mouse pressed left at (538, 255)
Screenshot: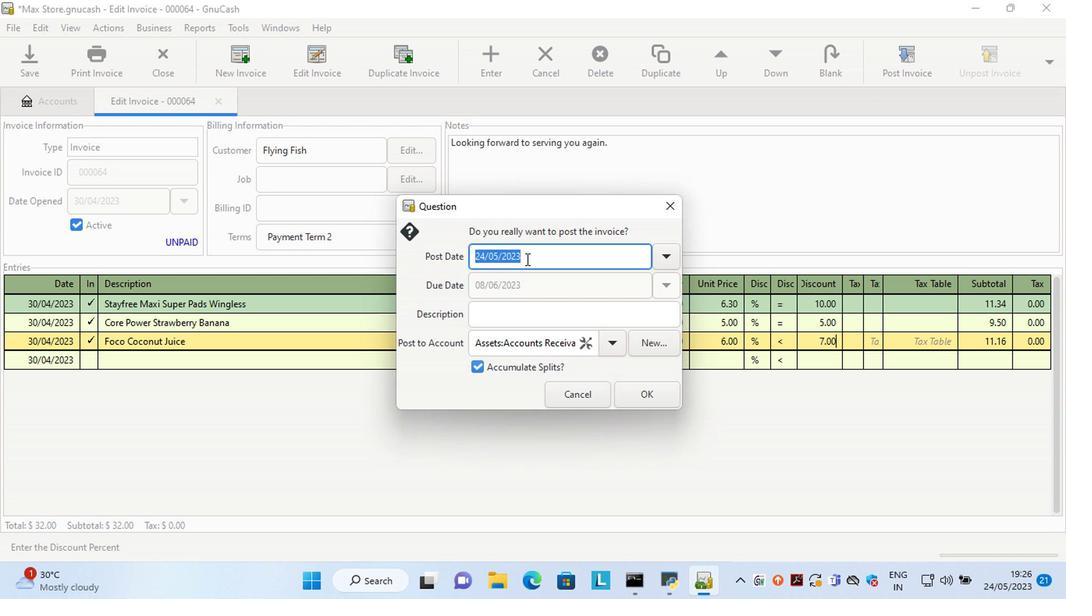 
Action: Key pressed <Key.left><Key.left><Key.left><Key.left><Key.left><Key.left><Key.left><Key.left><Key.left><Key.left><Key.left><Key.left><Key.left><Key.left><Key.left><Key.delete><Key.delete>30<Key.right><Key.right><Key.delete>4
Screenshot: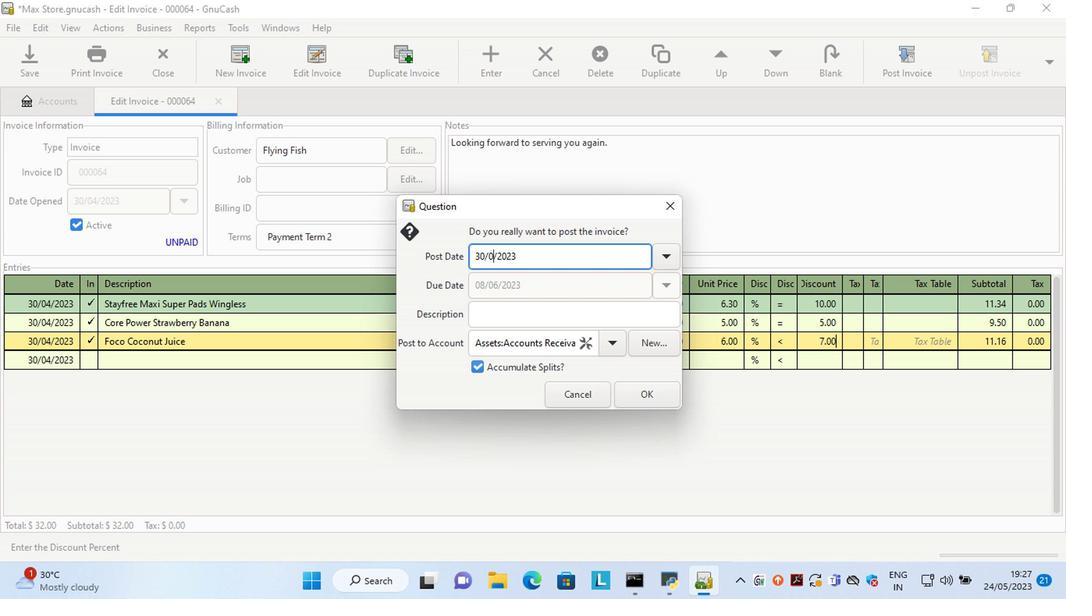 
Action: Mouse moved to (647, 399)
Screenshot: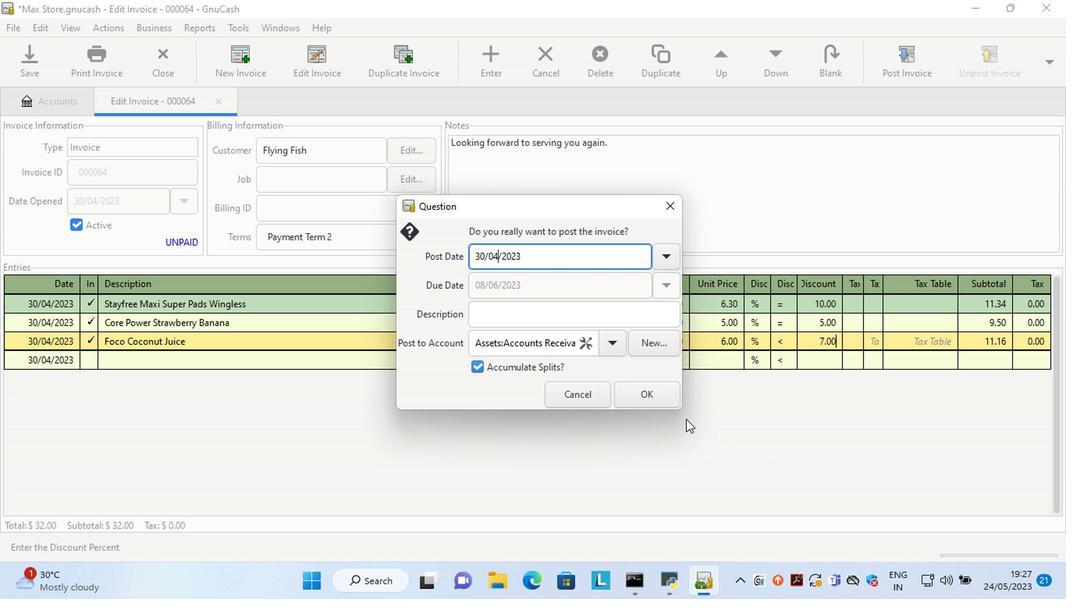 
Action: Mouse pressed left at (647, 399)
Screenshot: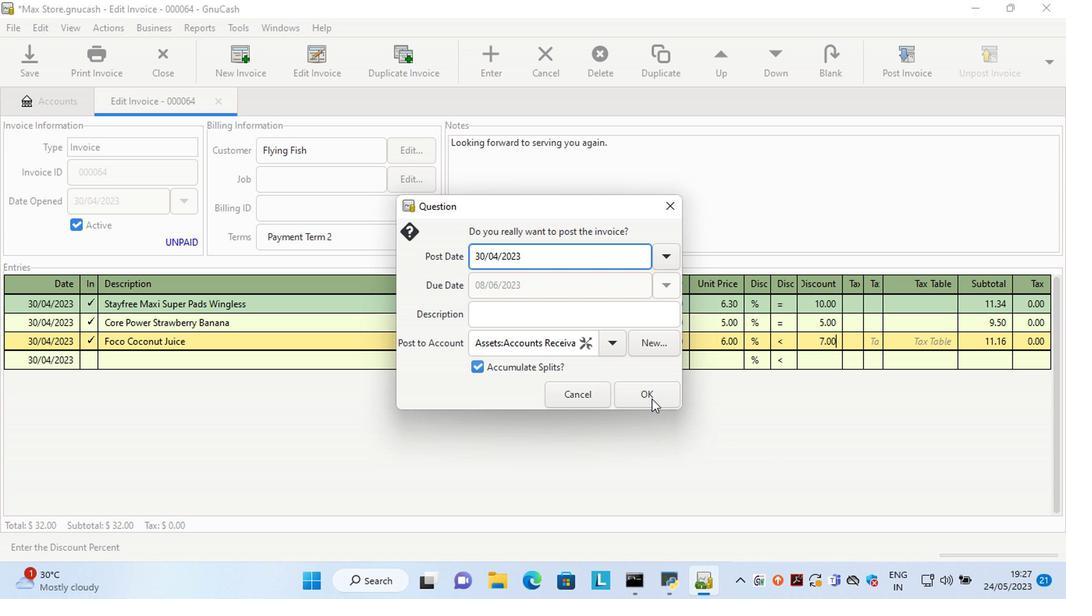 
Action: Mouse moved to (1006, 62)
Screenshot: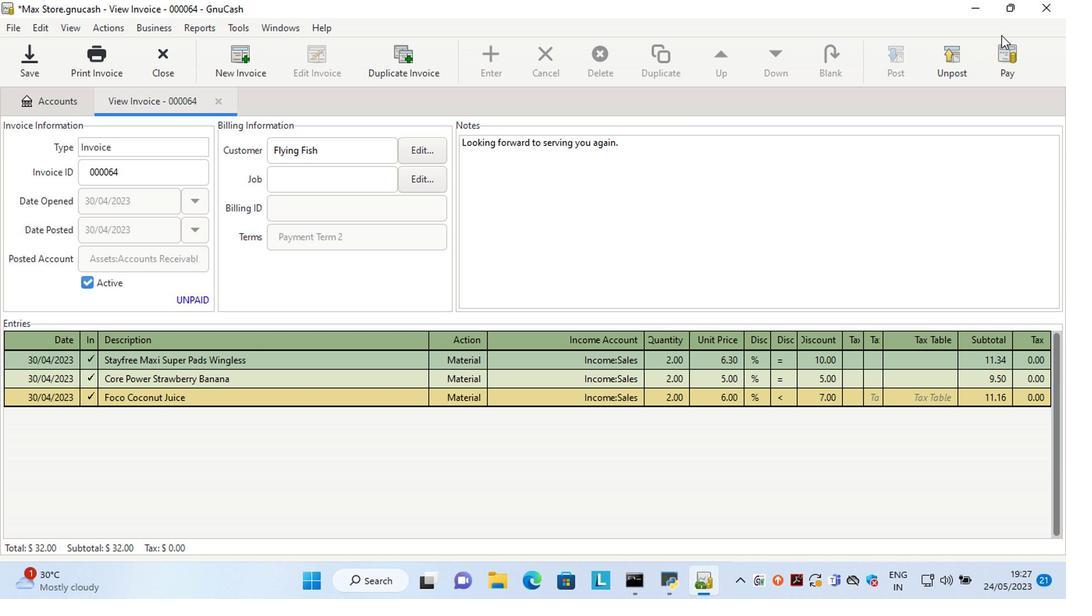 
Action: Mouse pressed left at (1006, 62)
Screenshot: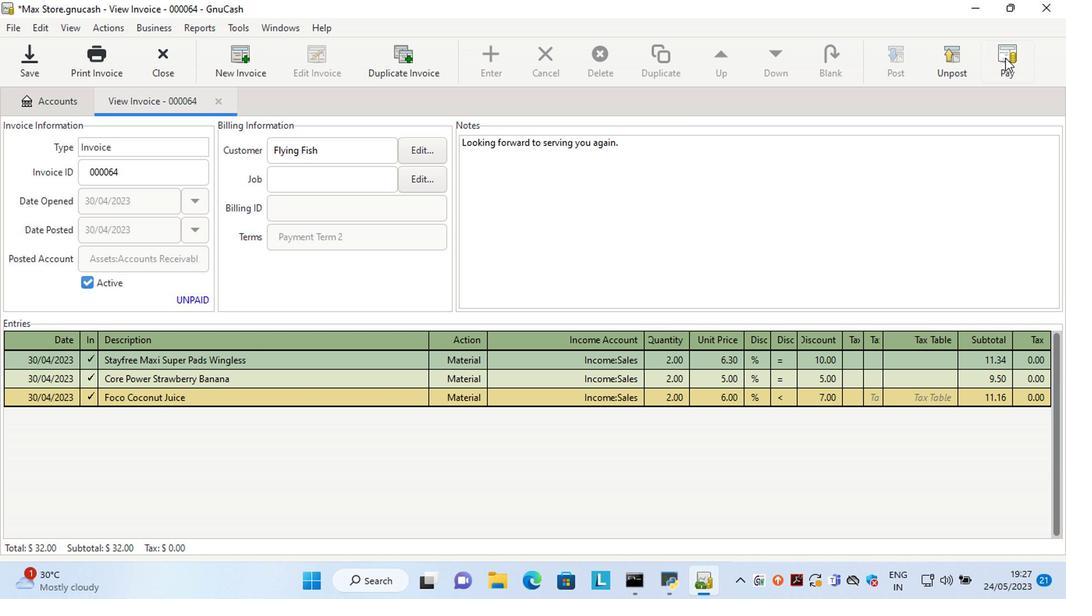 
Action: Mouse moved to (424, 307)
Screenshot: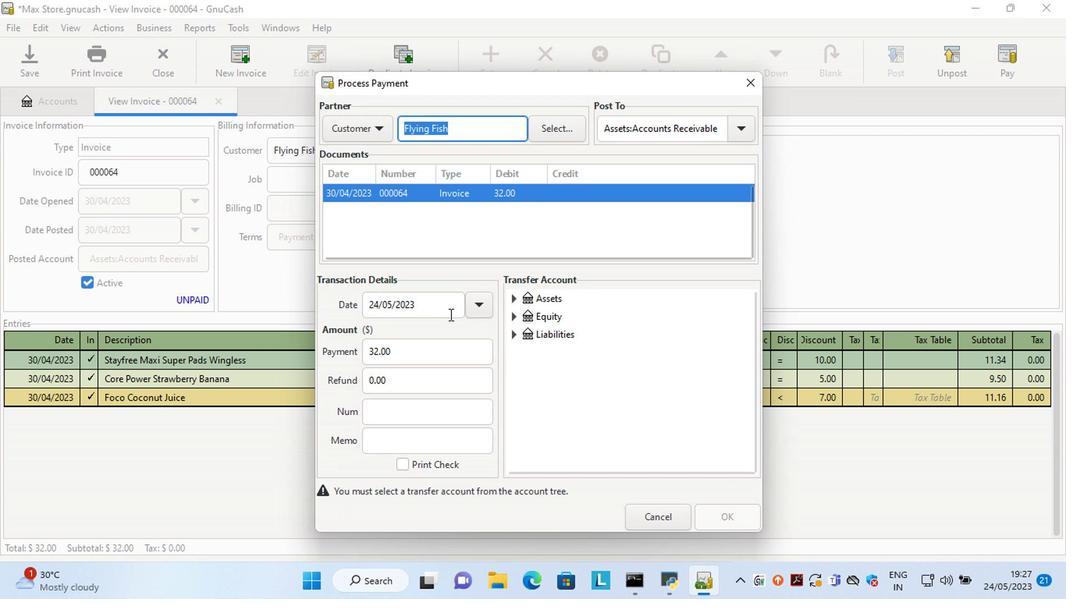
Action: Mouse pressed left at (424, 307)
Screenshot: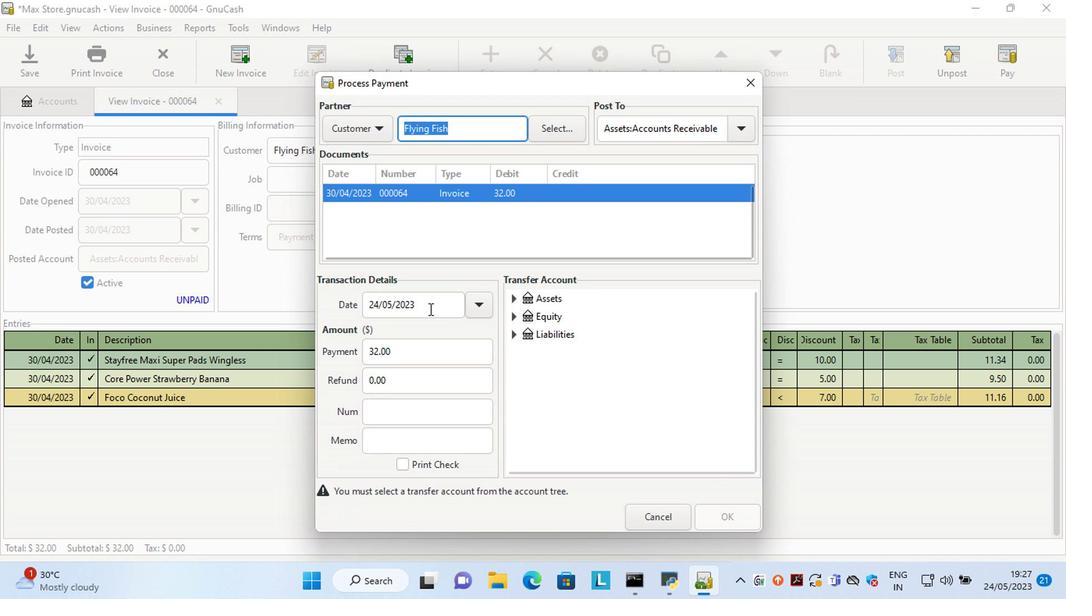 
Action: Key pressed <Key.left><Key.left><Key.left><Key.left><Key.left><Key.left><Key.left><Key.left><Key.left><Key.left><Key.left><Key.left><Key.left><Key.left><Key.left><Key.delete><Key.delete>15
Screenshot: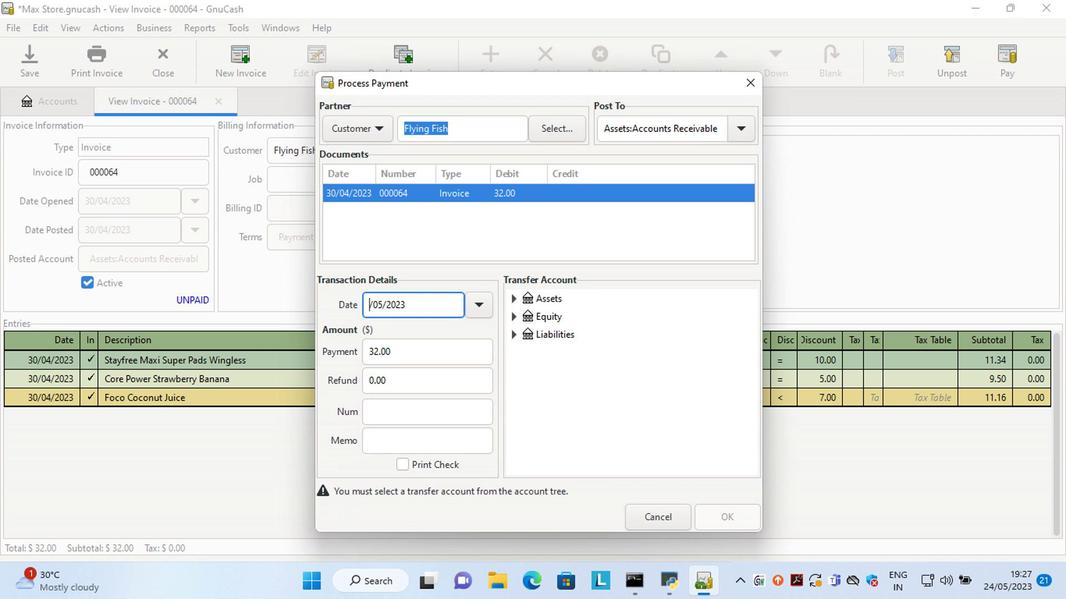 
Action: Mouse moved to (515, 303)
Screenshot: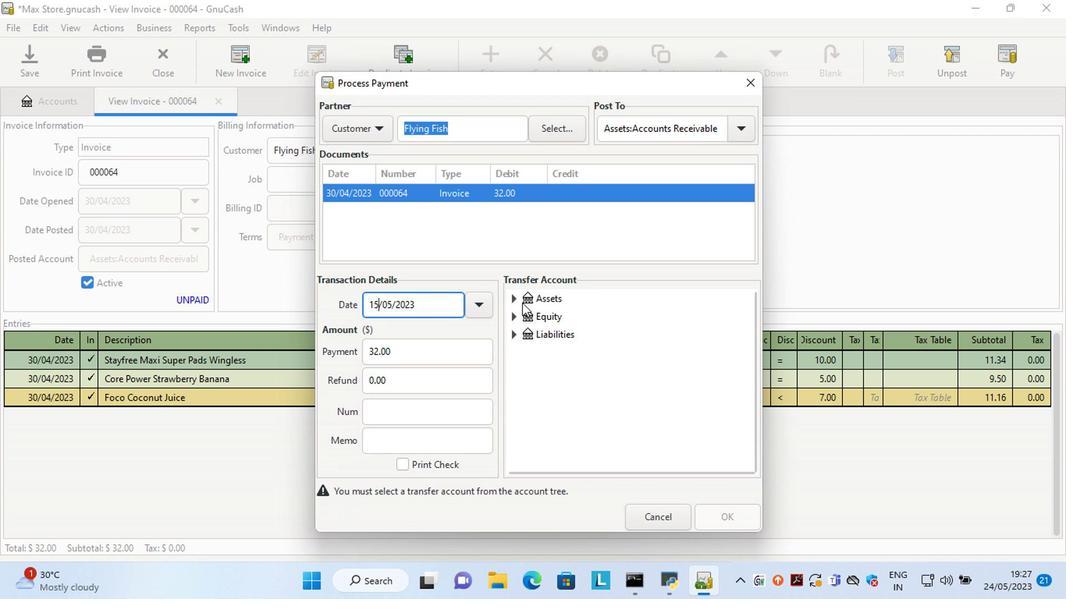 
Action: Mouse pressed left at (515, 303)
Screenshot: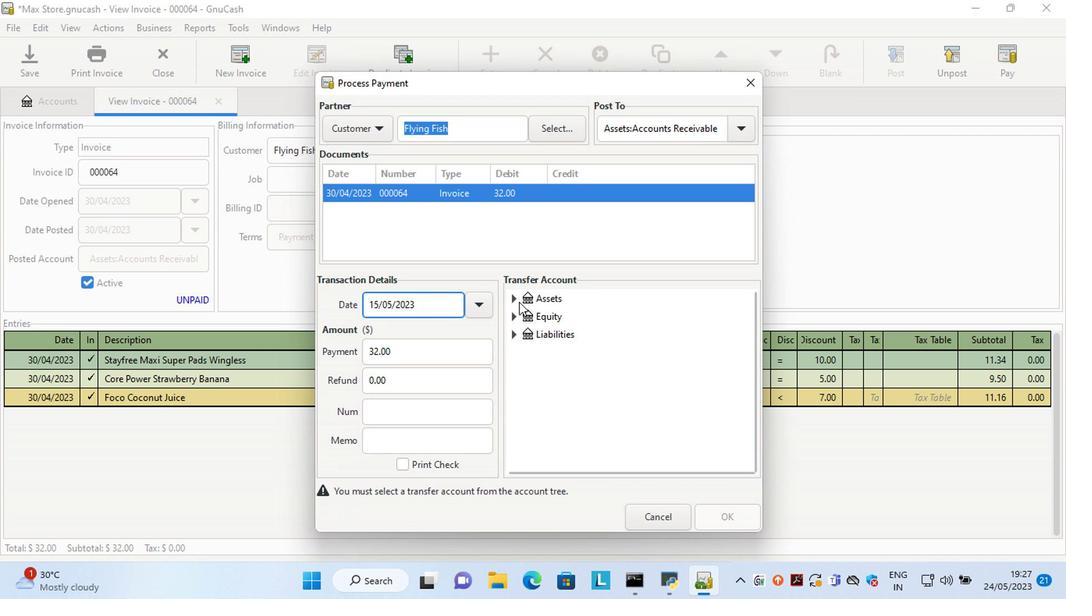 
Action: Mouse moved to (526, 314)
Screenshot: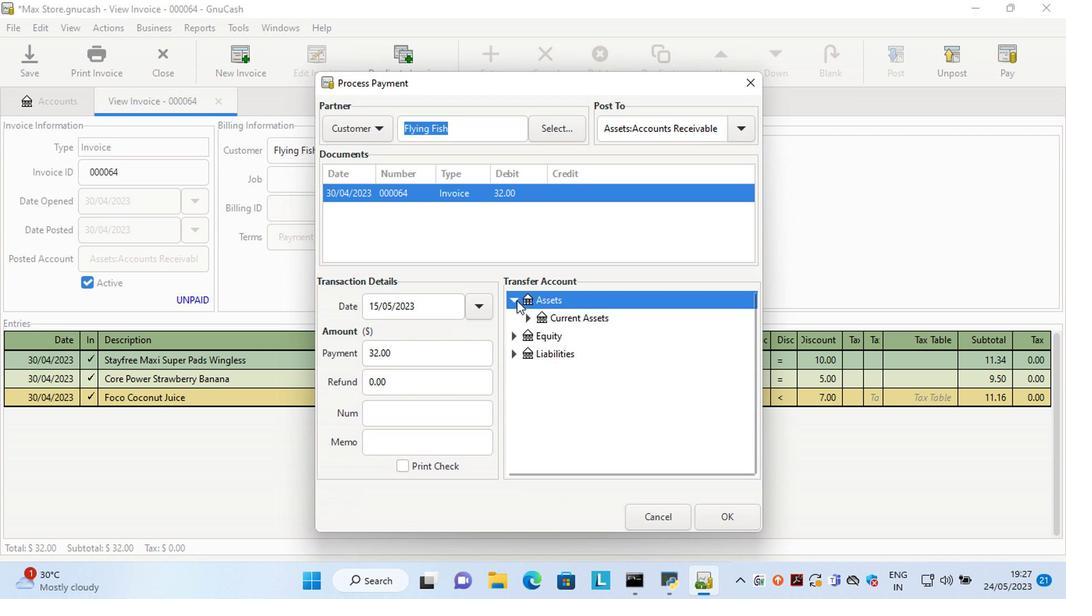 
Action: Mouse pressed left at (526, 314)
Screenshot: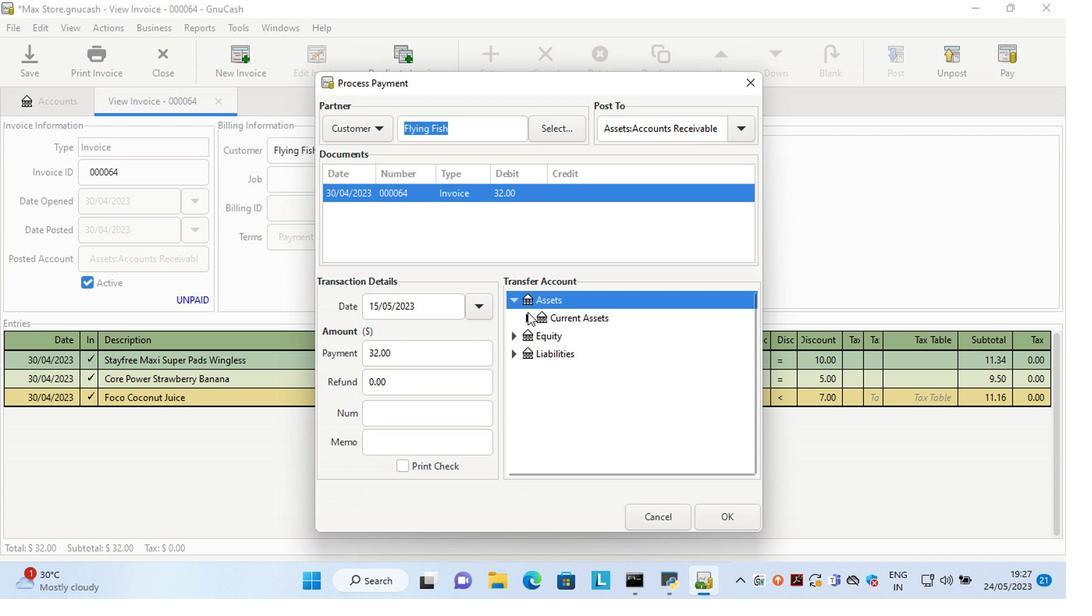 
Action: Mouse moved to (570, 337)
Screenshot: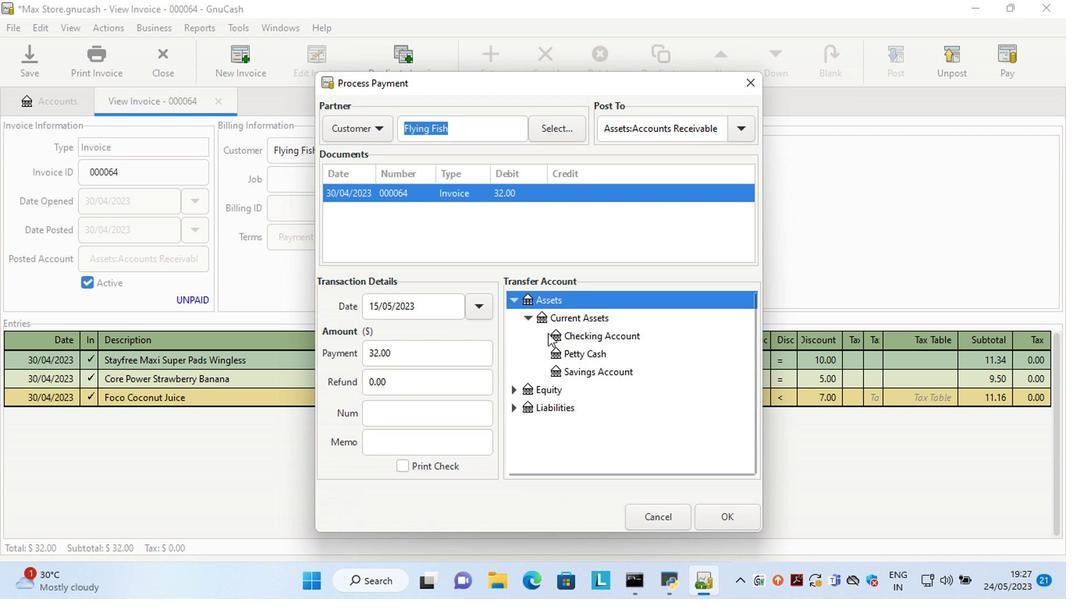 
Action: Mouse pressed left at (570, 337)
Screenshot: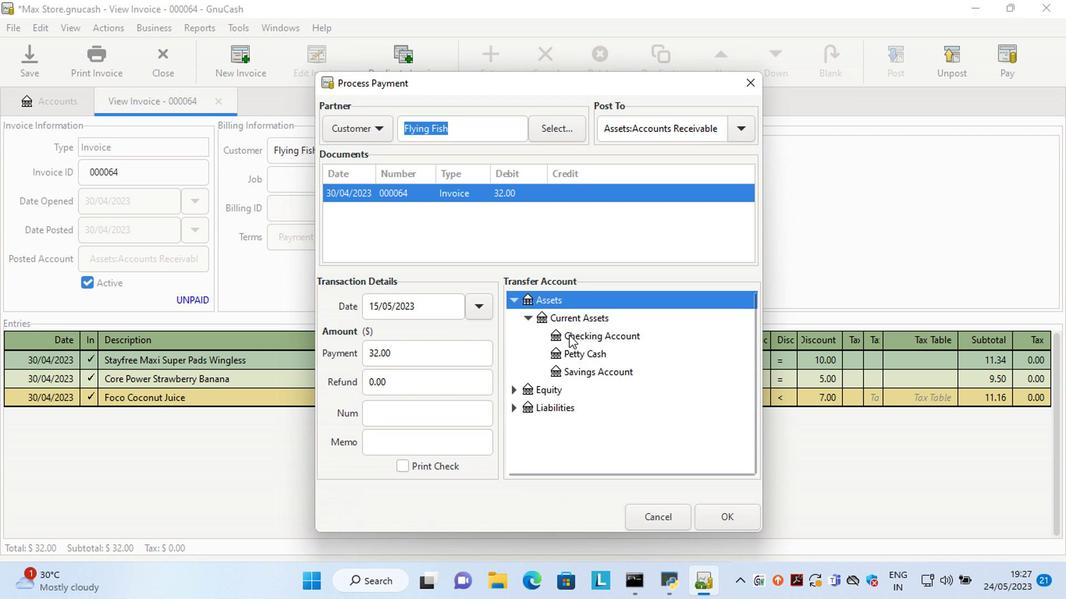 
Action: Mouse moved to (711, 515)
Screenshot: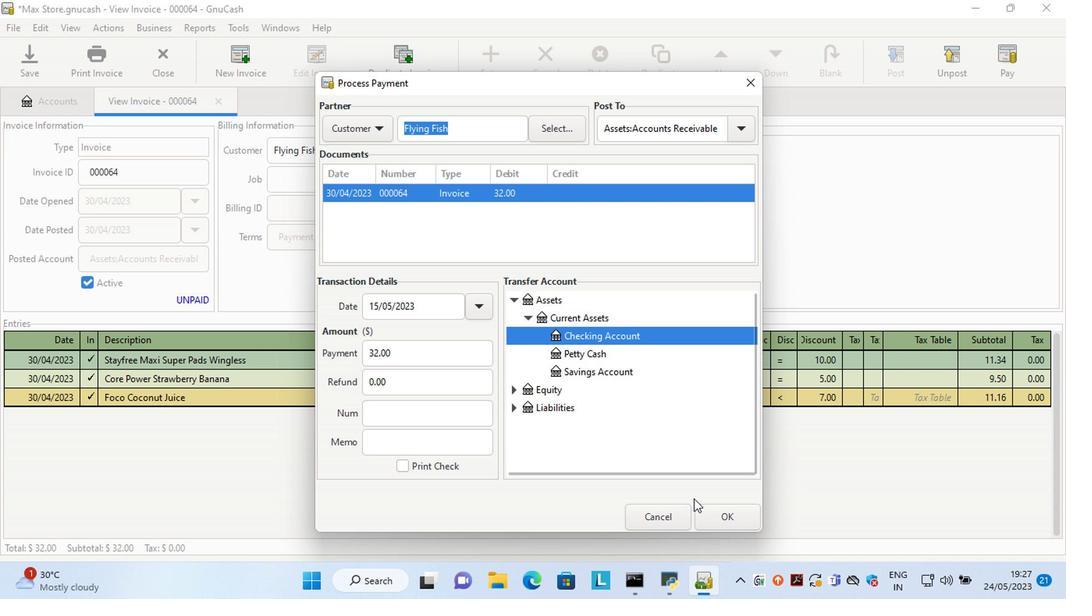 
Action: Mouse pressed left at (711, 515)
Screenshot: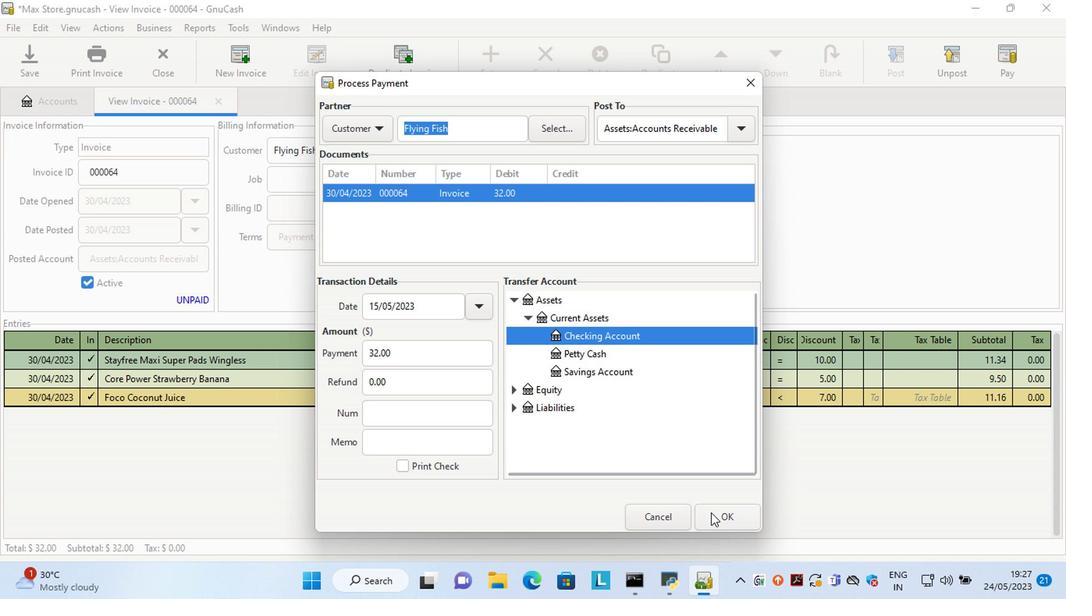 
Action: Mouse moved to (94, 59)
Screenshot: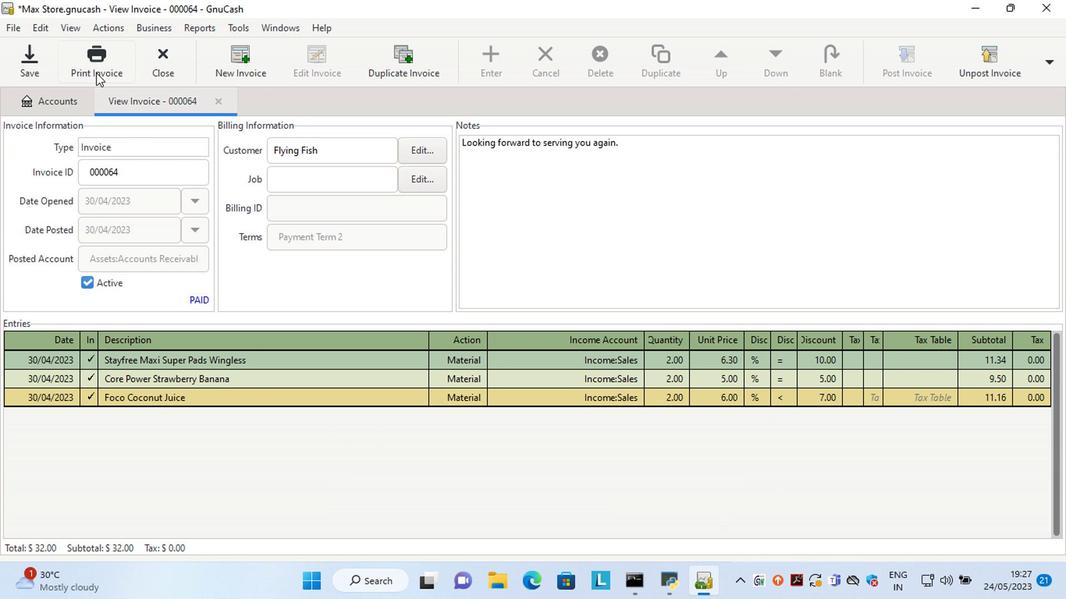 
Action: Mouse pressed left at (94, 59)
Screenshot: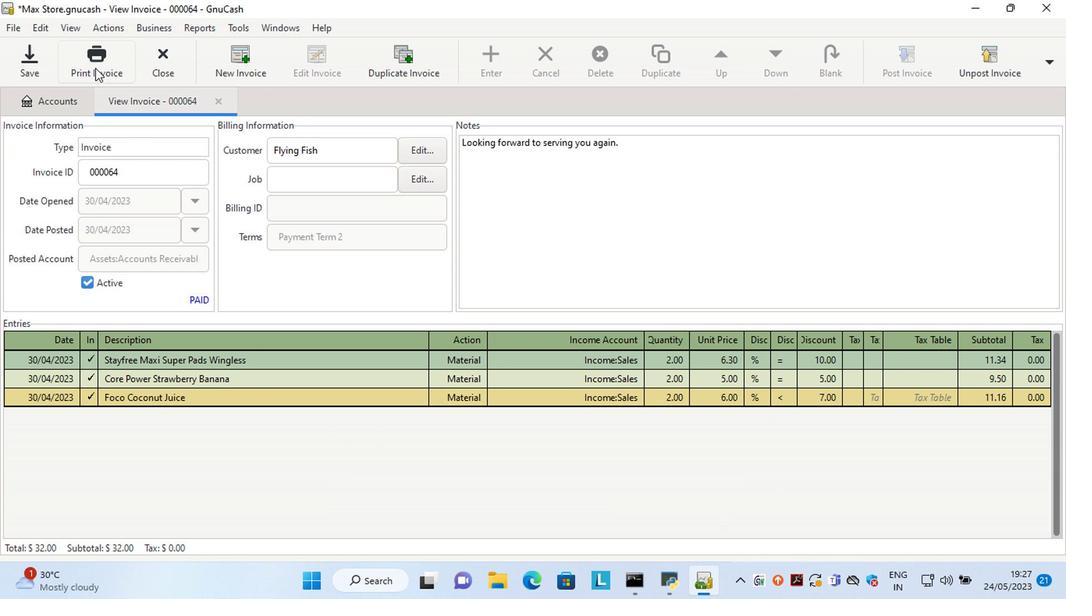 
Action: Mouse moved to (388, 60)
Screenshot: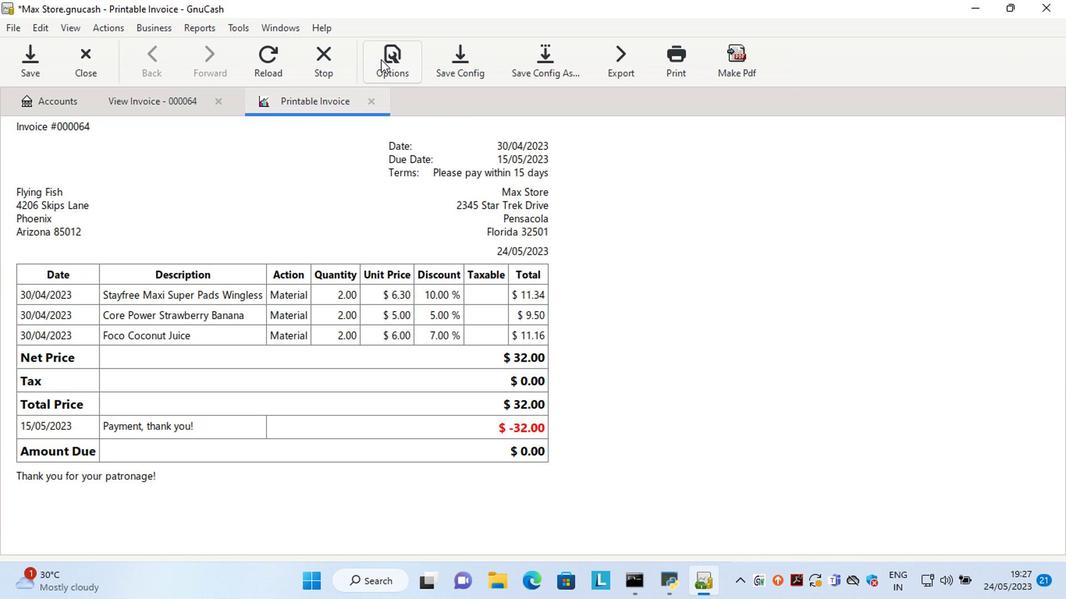 
Action: Mouse pressed left at (388, 60)
Screenshot: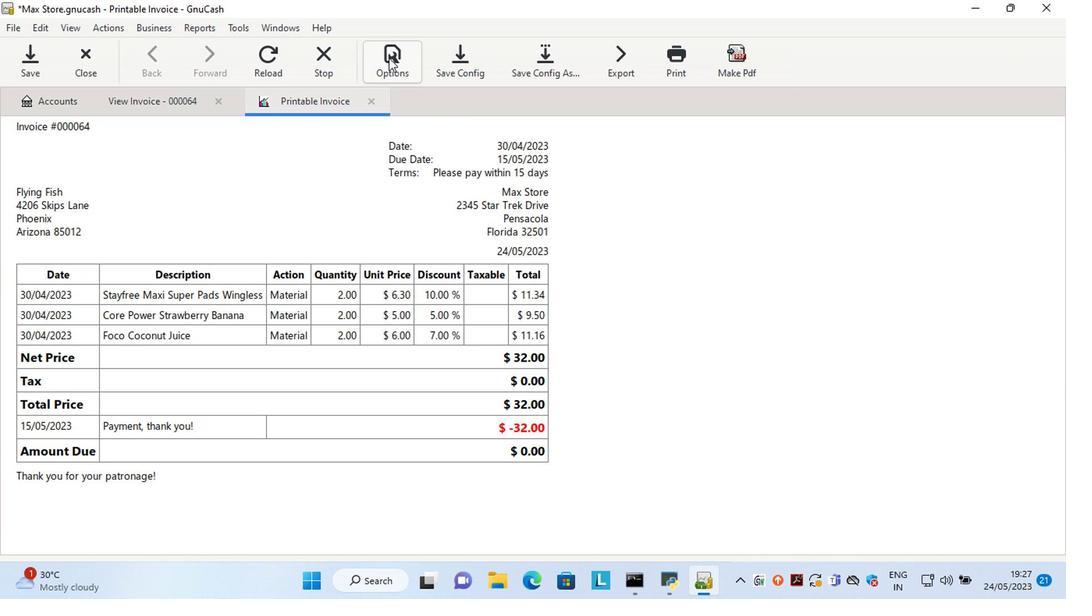
Action: Mouse moved to (165, 163)
Screenshot: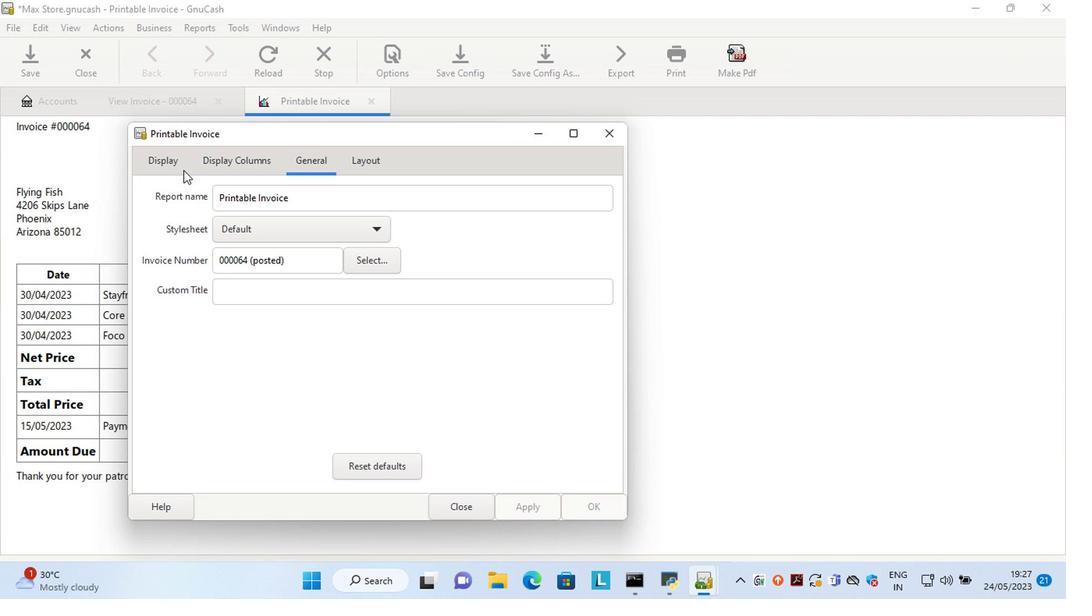 
Action: Mouse pressed left at (165, 163)
Screenshot: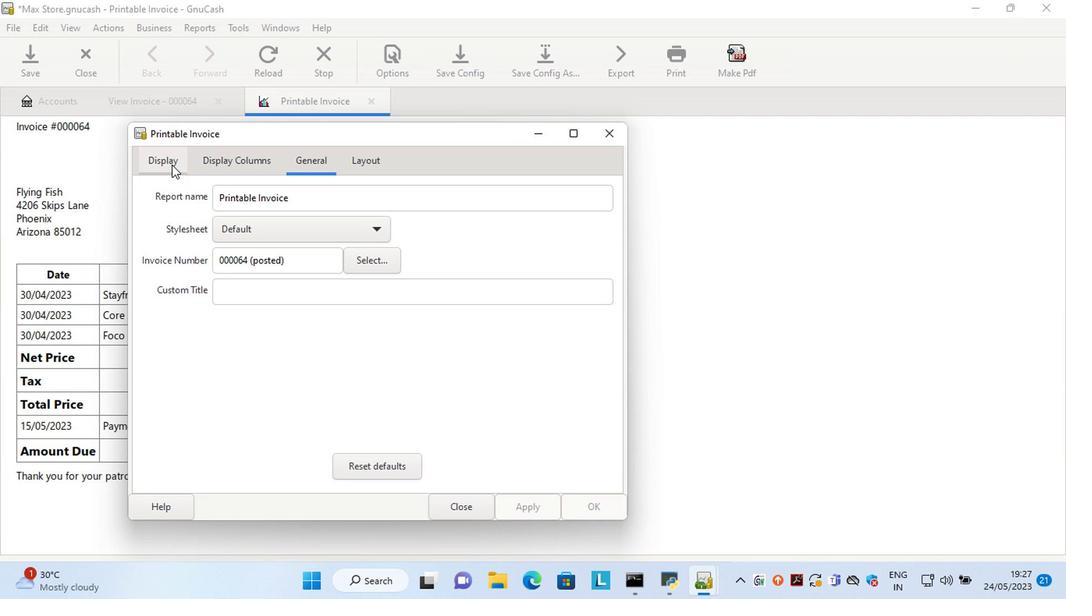 
Action: Mouse moved to (273, 339)
Screenshot: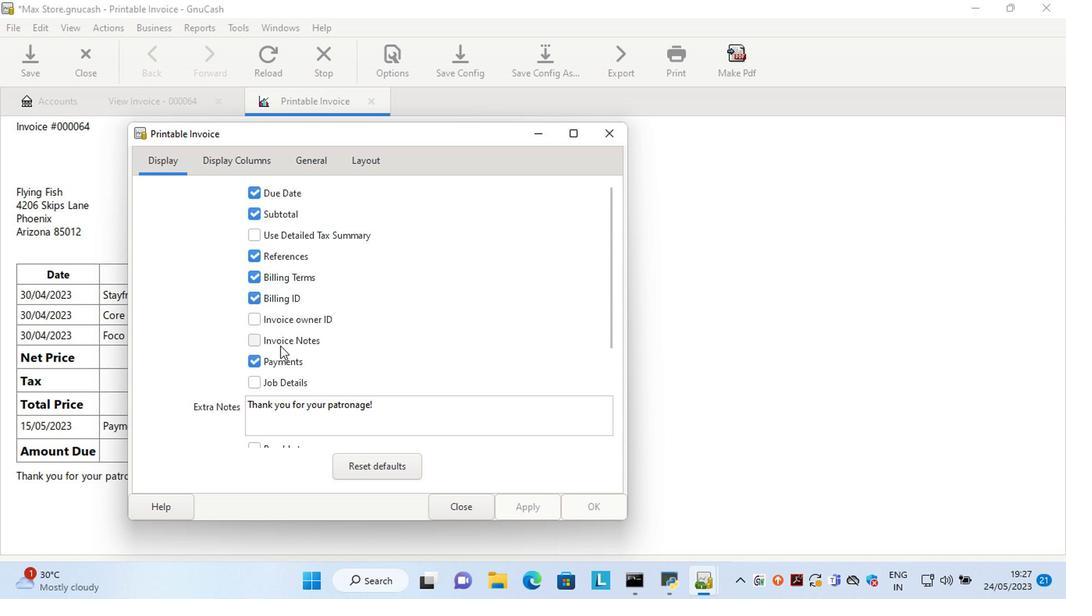 
Action: Mouse pressed left at (273, 339)
Screenshot: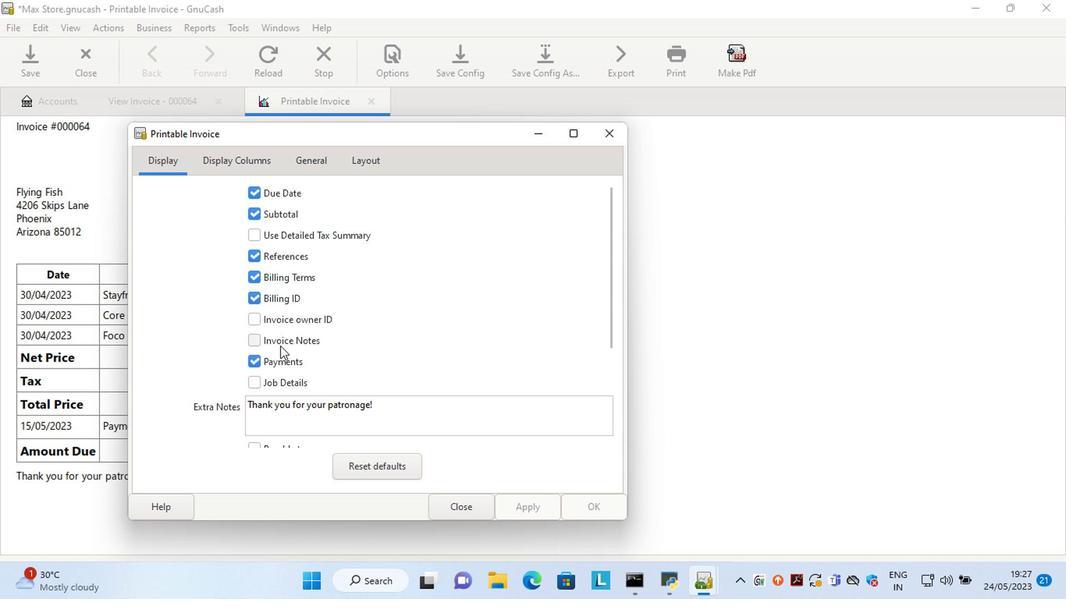 
Action: Mouse moved to (523, 505)
Screenshot: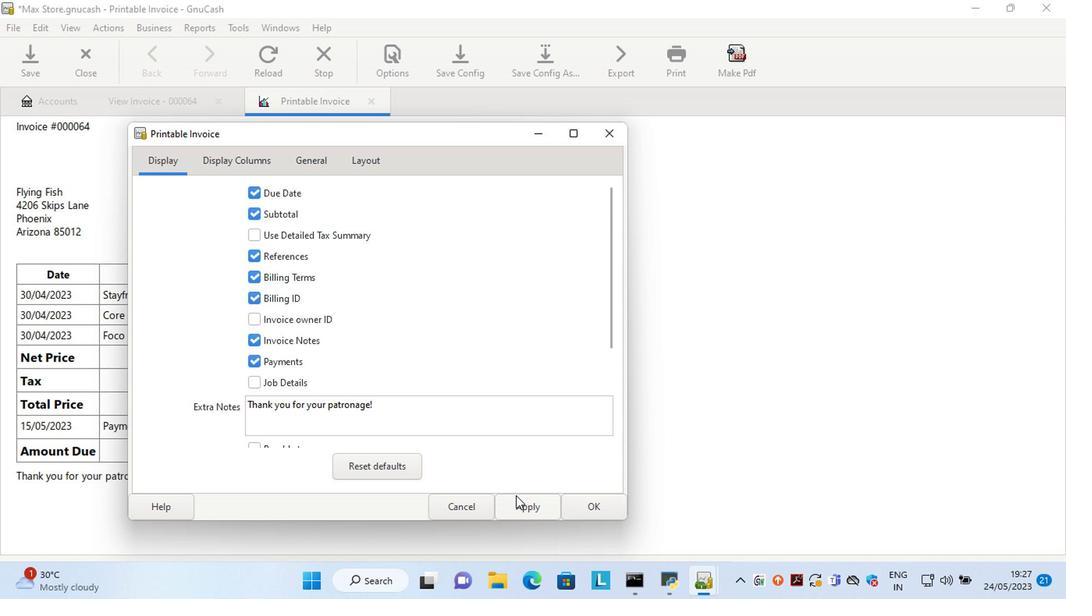 
Action: Mouse pressed left at (523, 505)
Screenshot: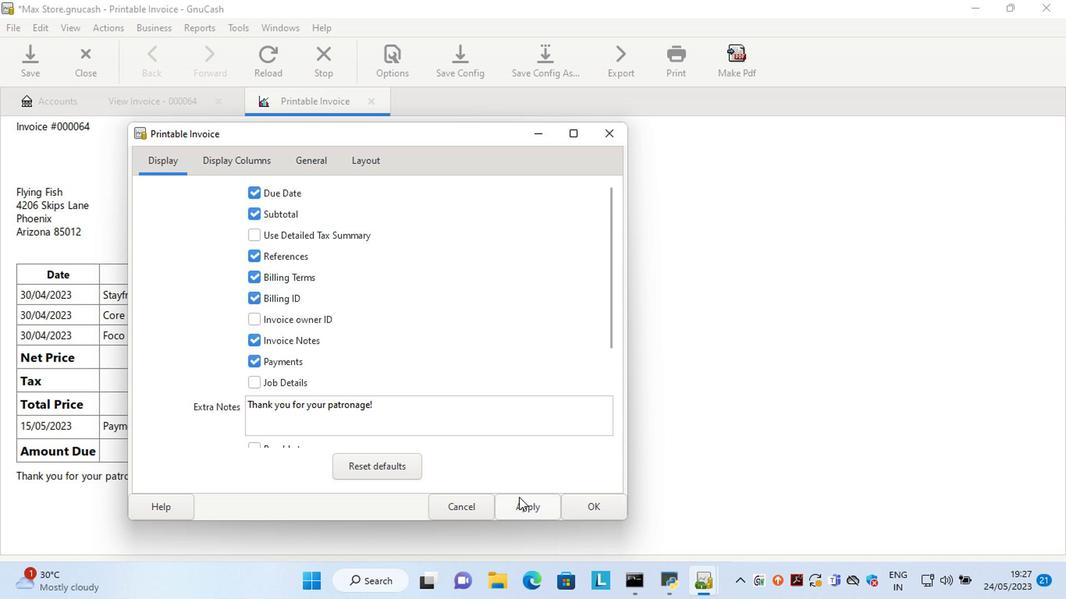 
Action: Mouse moved to (455, 503)
Screenshot: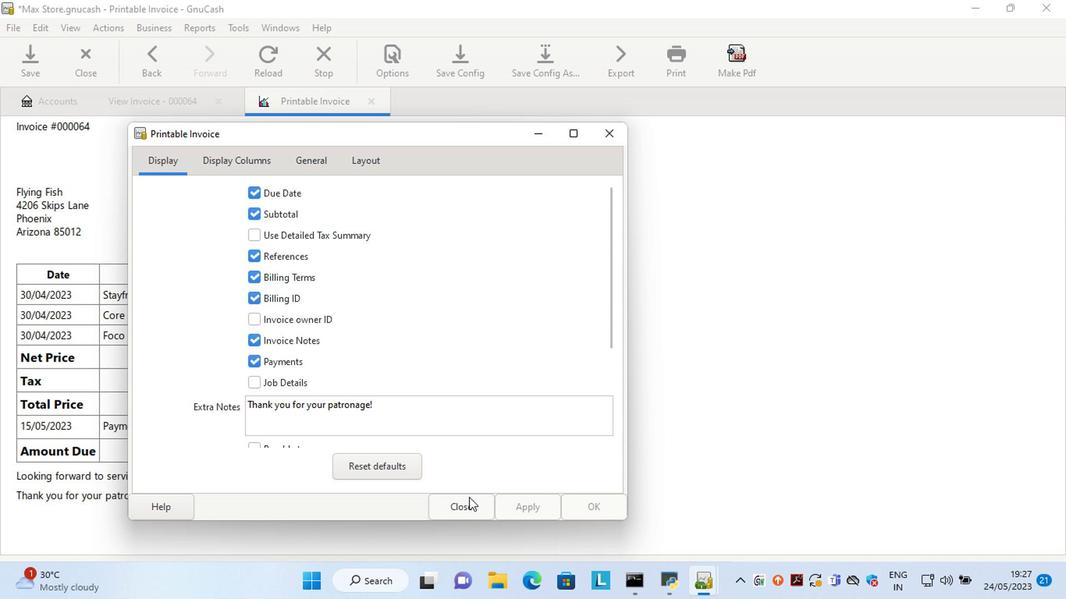 
Action: Mouse pressed left at (455, 503)
Screenshot: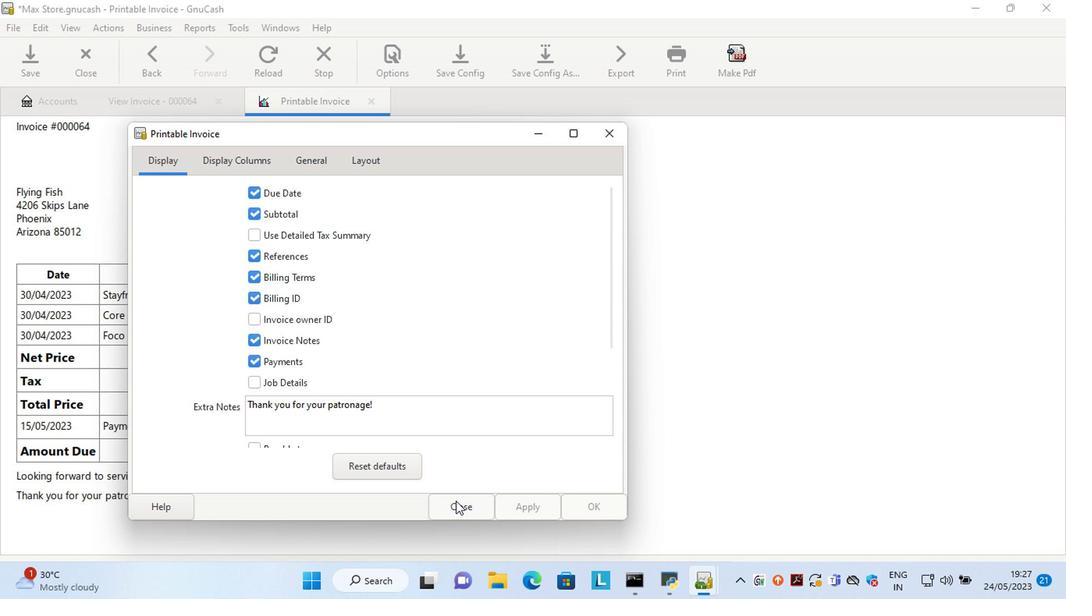 
Action: Mouse moved to (677, 368)
Screenshot: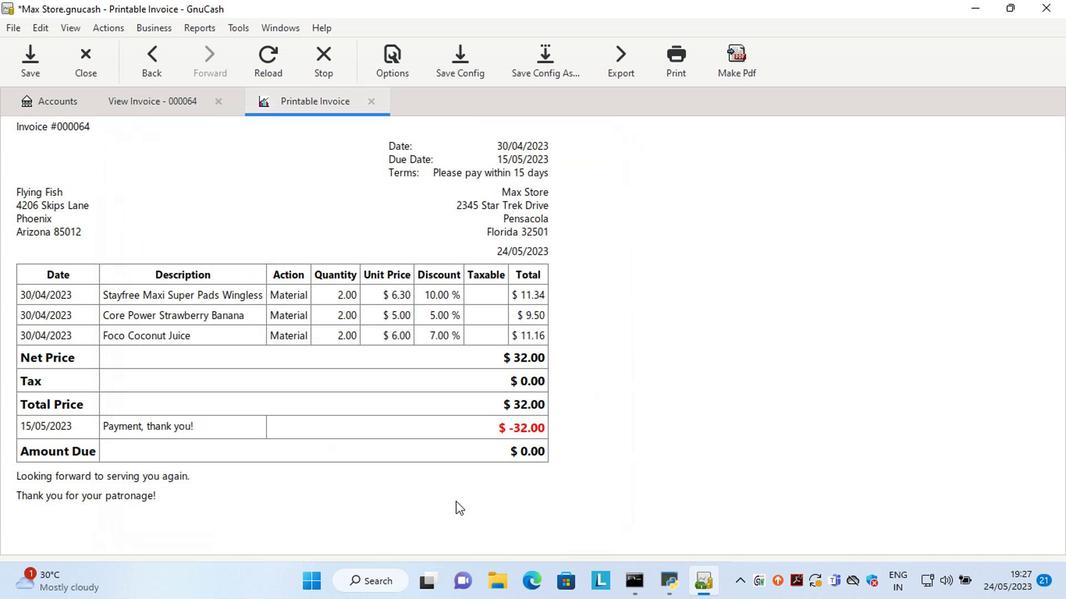 
